Task: Implement a ticket merge feature for Zendesk administrators to consolidate related issues.
Action: Mouse moved to (16, 147)
Screenshot: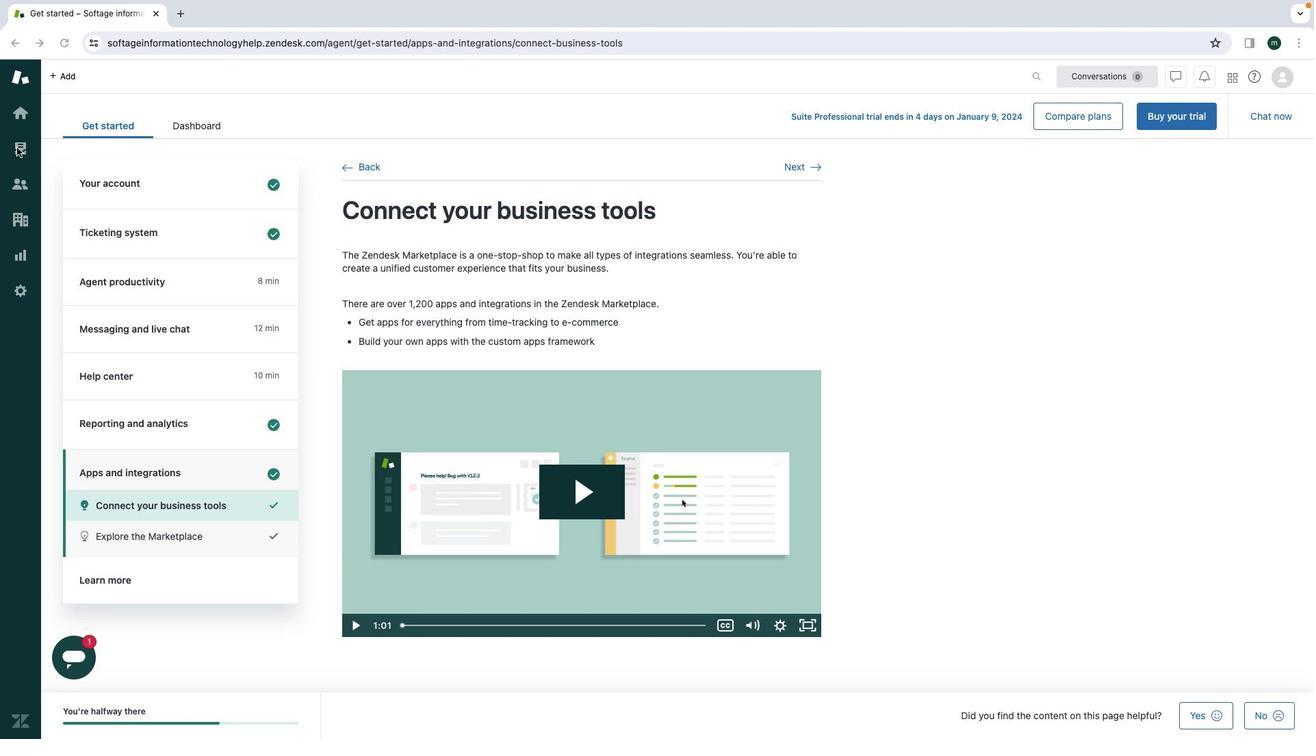 
Action: Mouse pressed left at (16, 147)
Screenshot: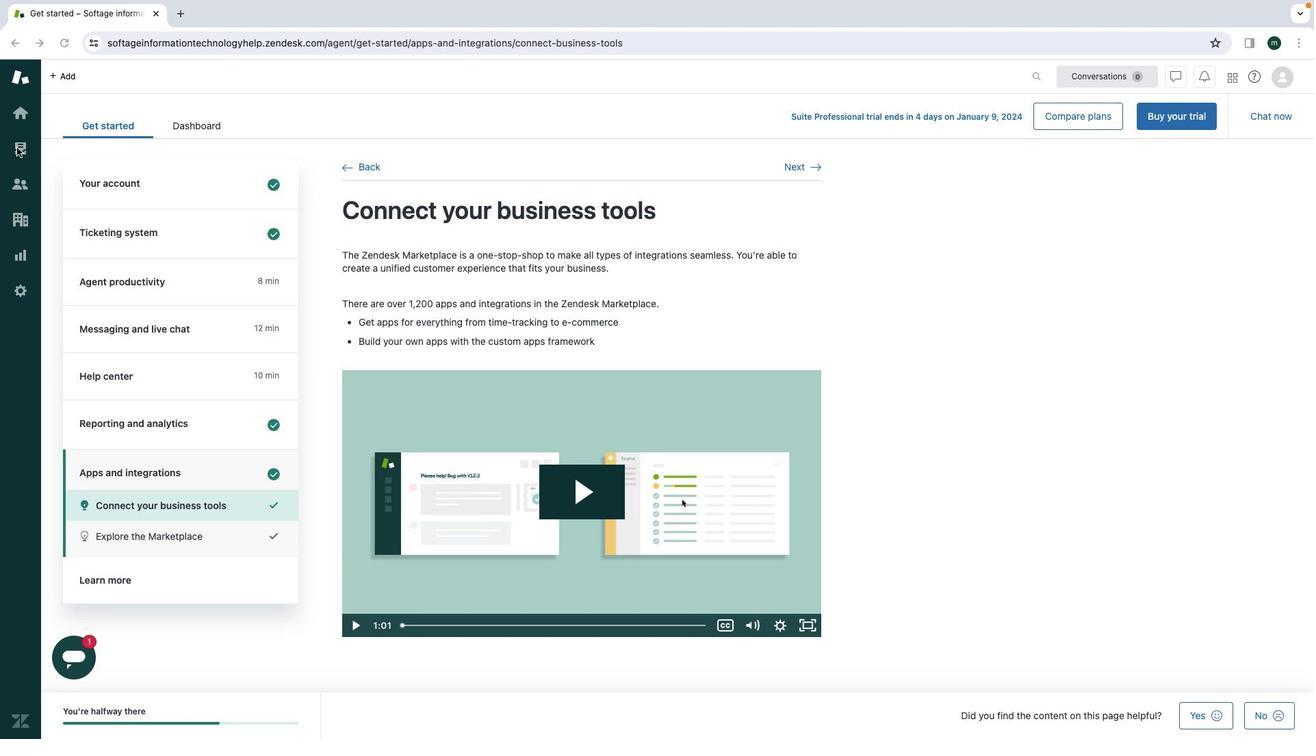 
Action: Mouse moved to (16, 147)
Screenshot: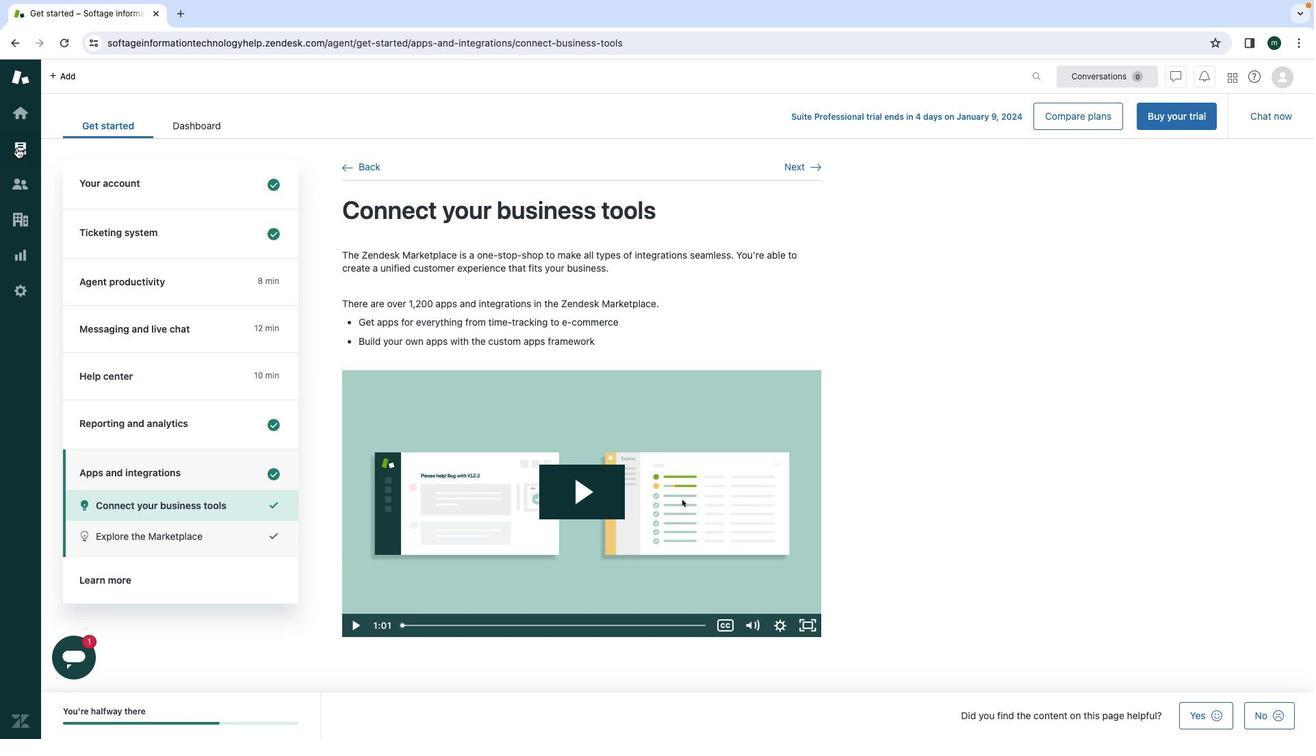 
Action: Mouse pressed left at (16, 147)
Screenshot: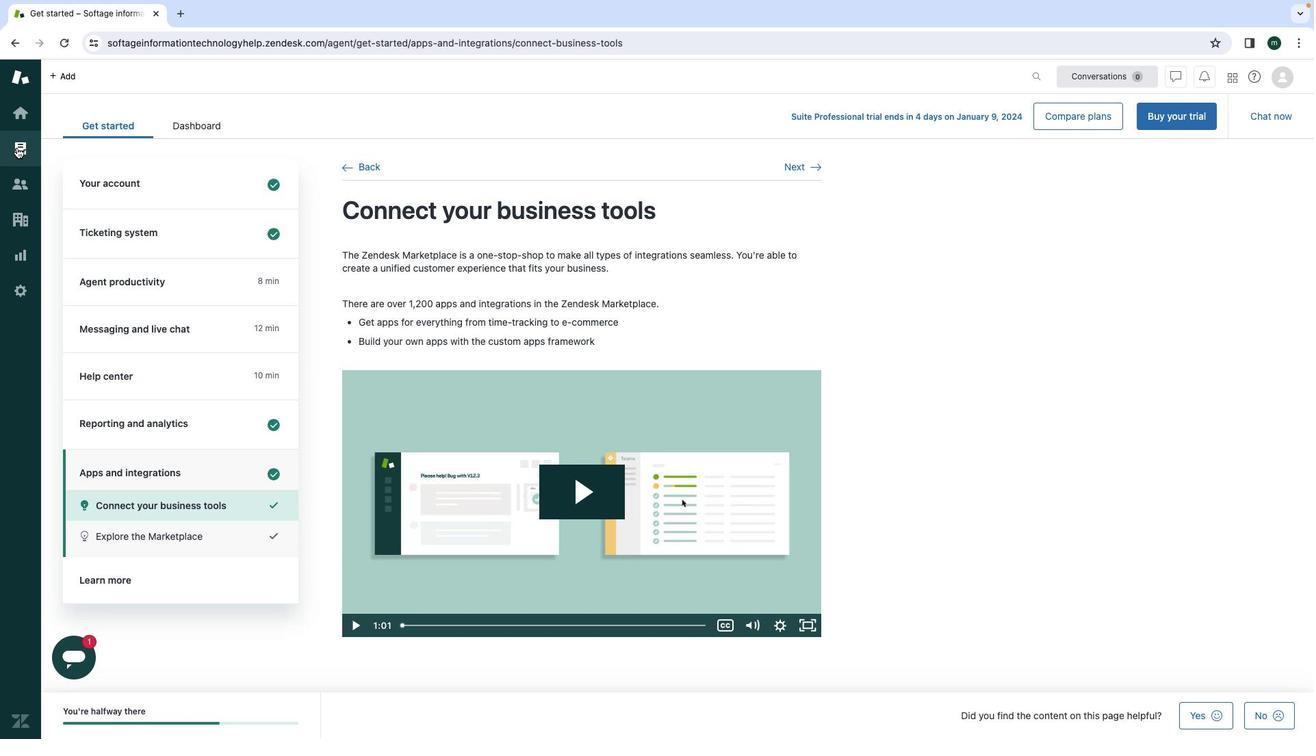 
Action: Mouse moved to (228, 281)
Screenshot: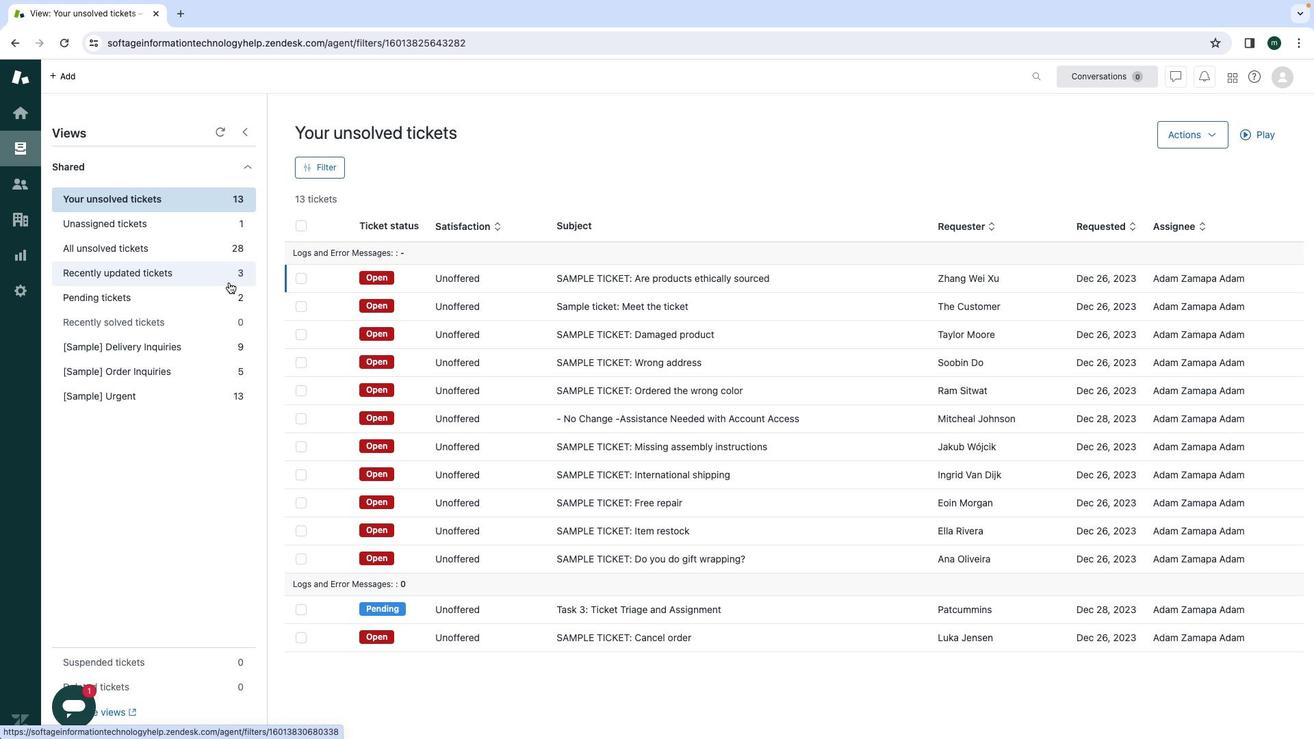 
Action: Mouse pressed left at (228, 281)
Screenshot: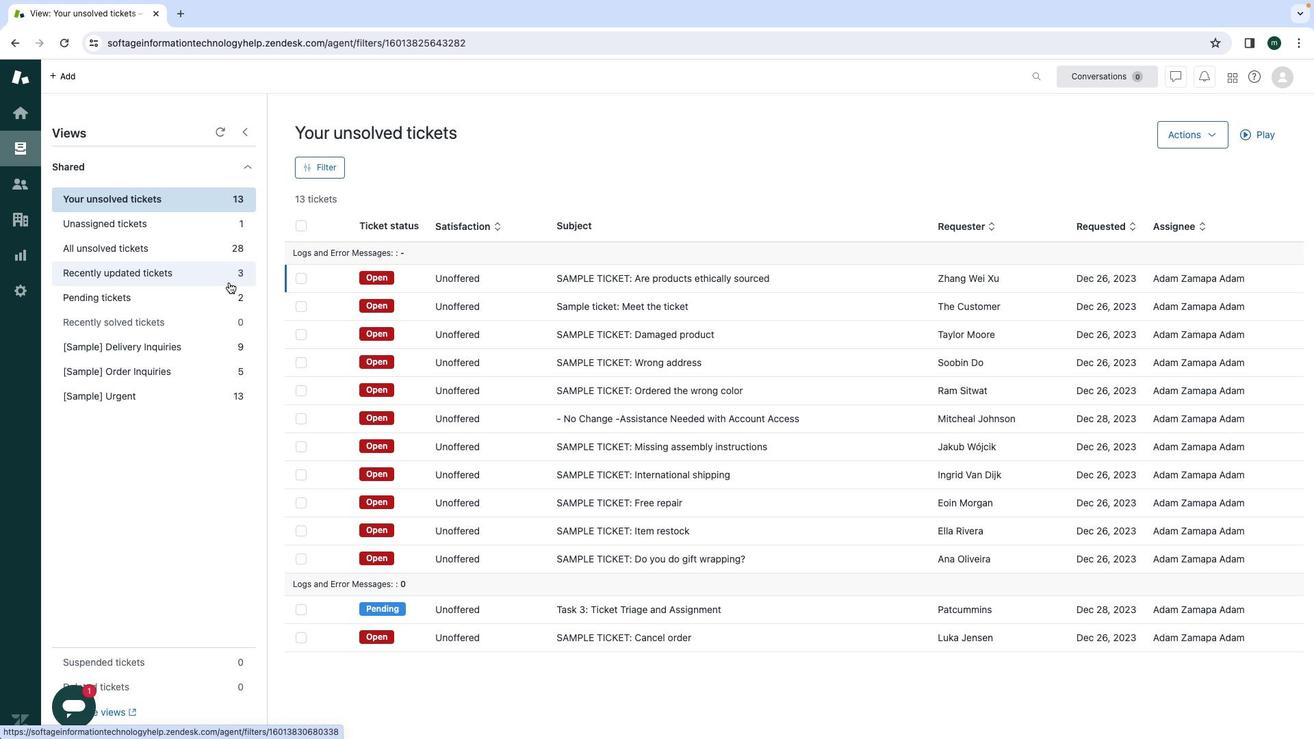 
Action: Mouse moved to (368, 307)
Screenshot: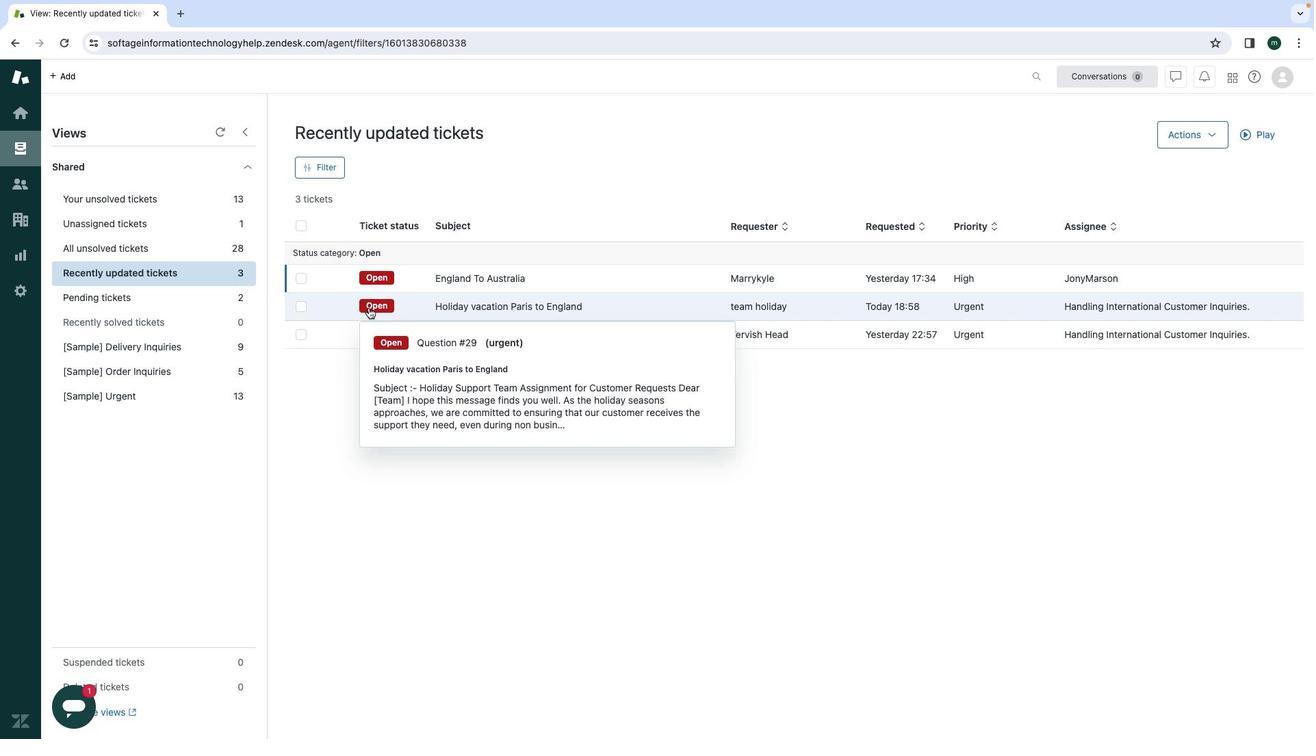 
Action: Mouse pressed left at (368, 307)
Screenshot: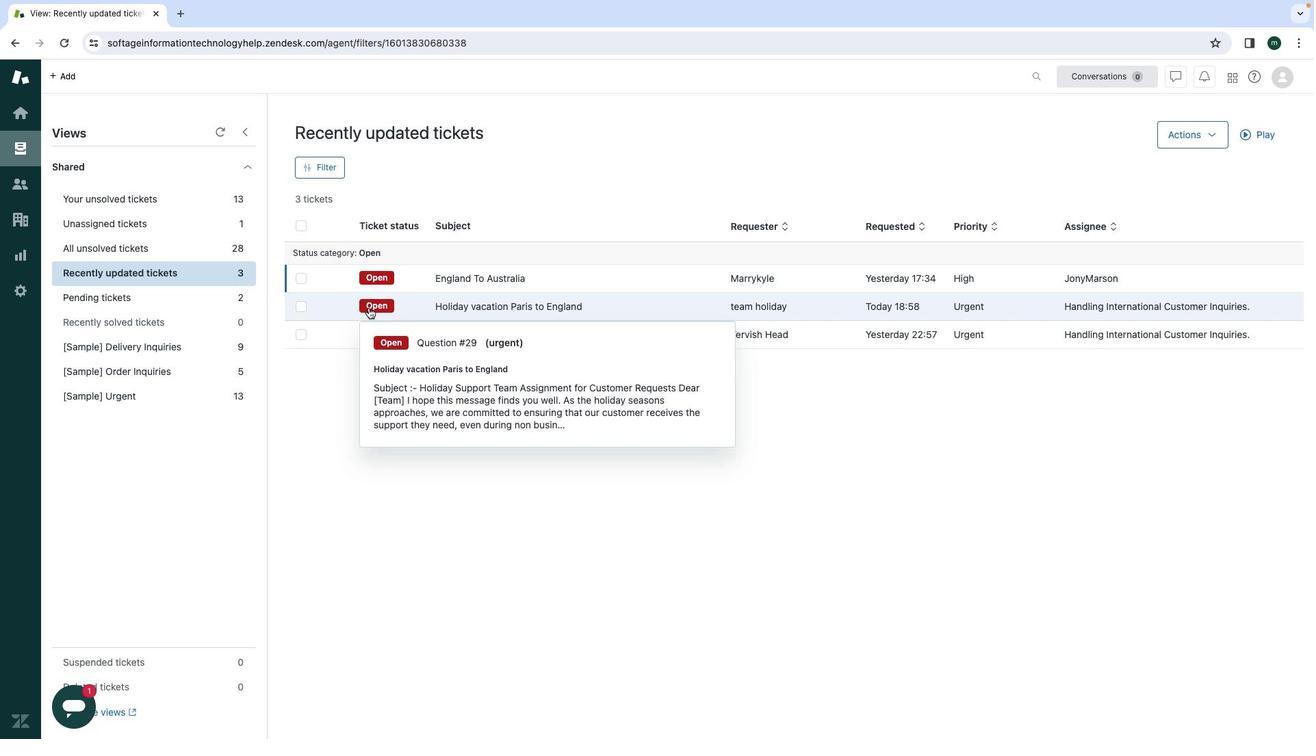 
Action: Mouse moved to (999, 151)
Screenshot: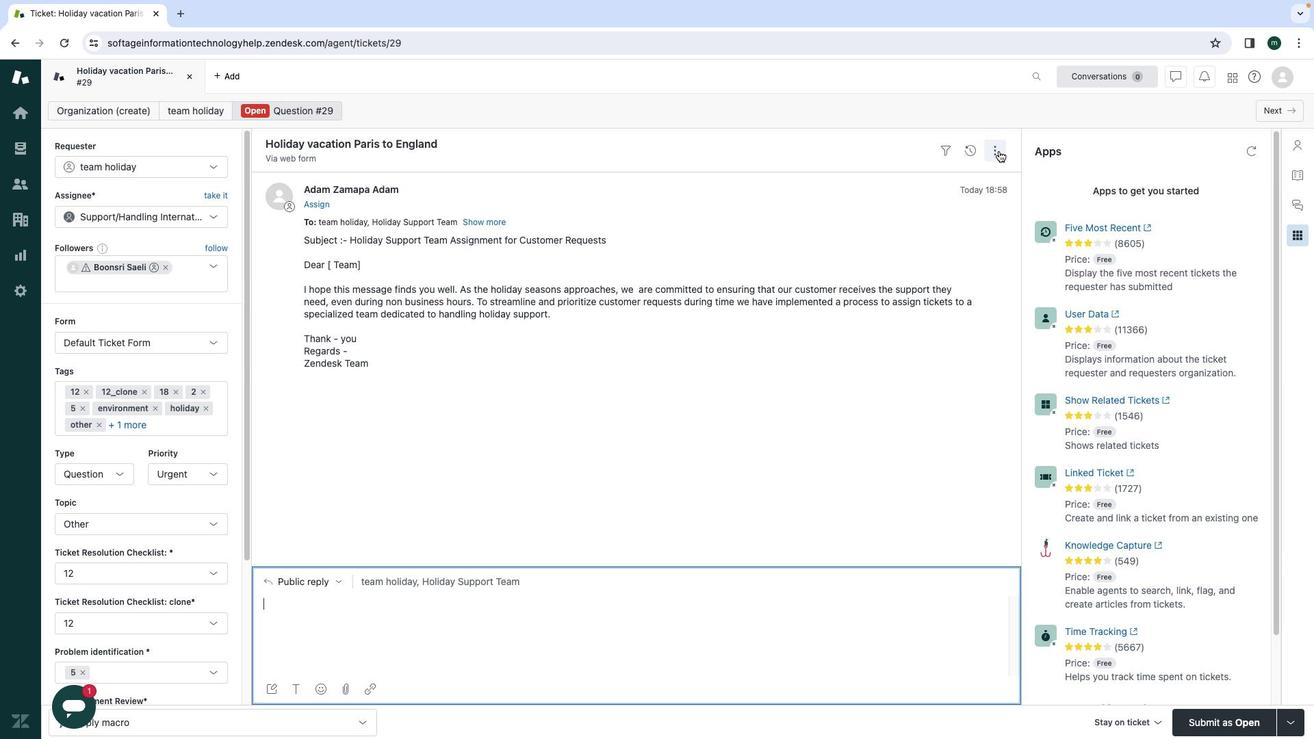 
Action: Mouse pressed left at (999, 151)
Screenshot: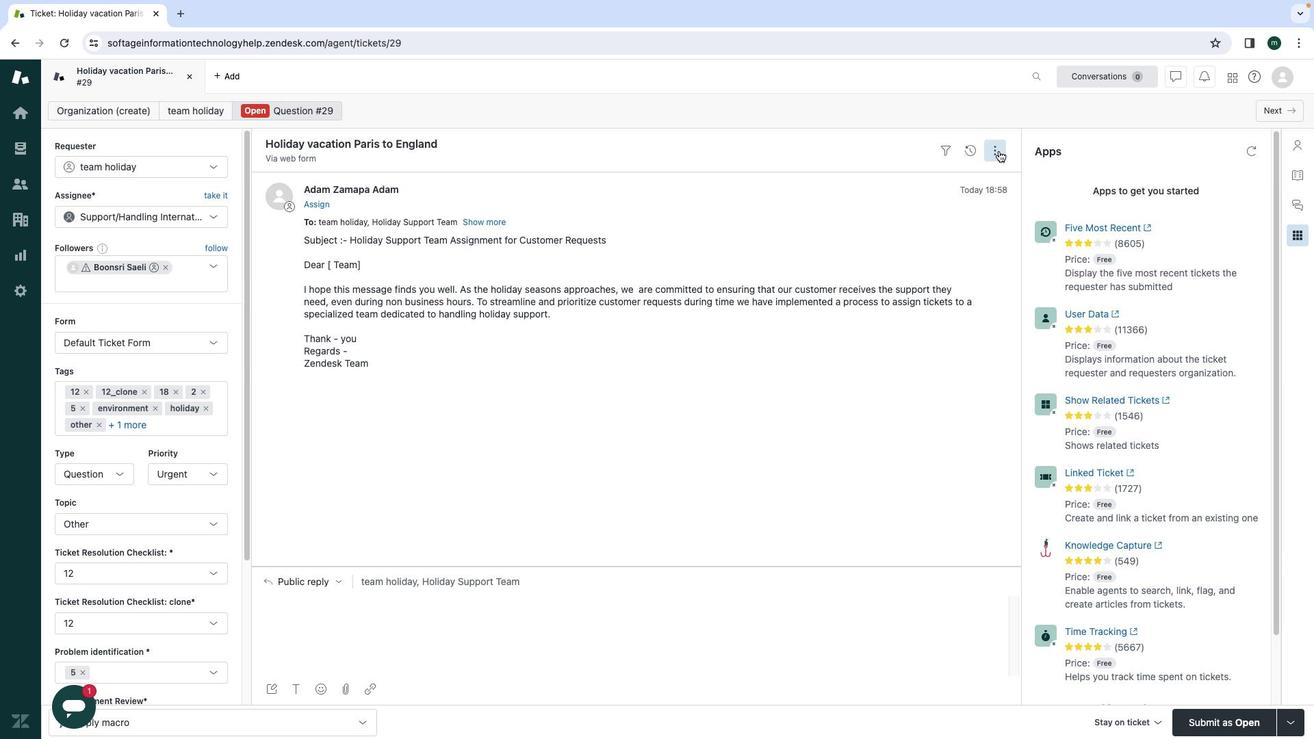 
Action: Mouse moved to (977, 204)
Screenshot: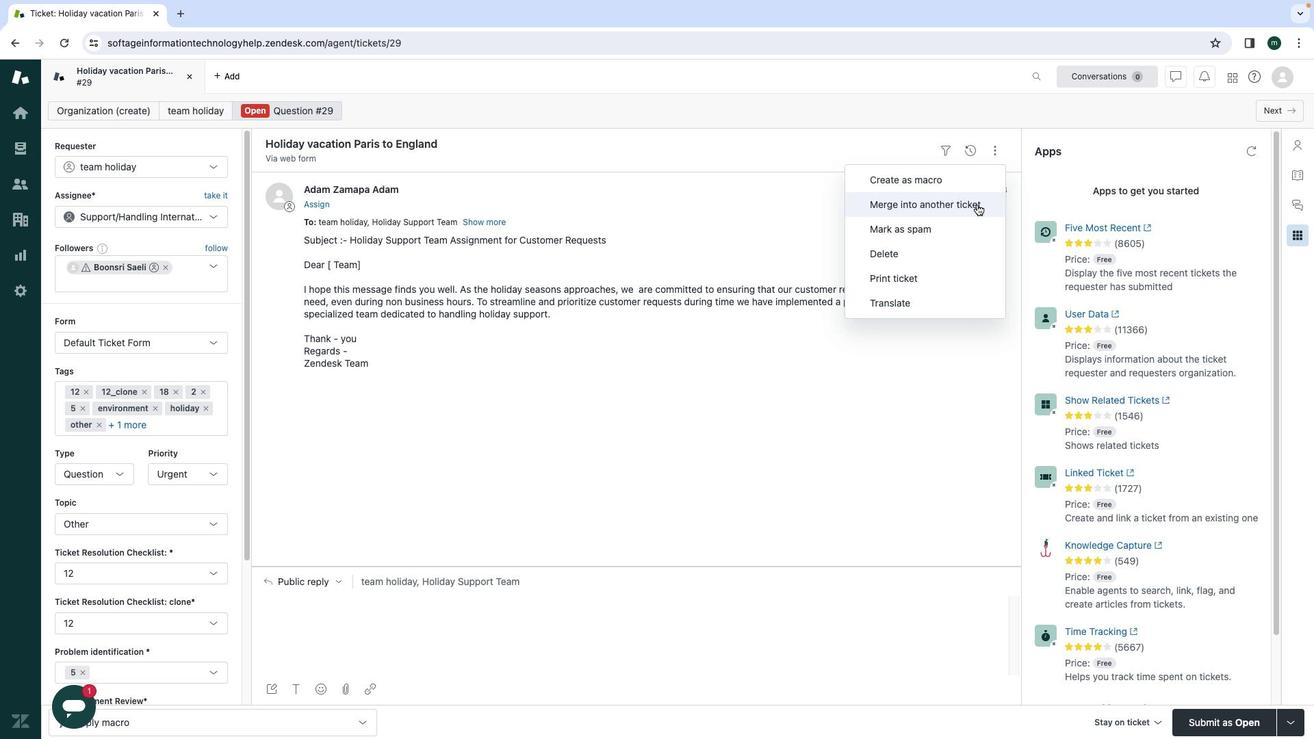 
Action: Mouse pressed left at (977, 204)
Screenshot: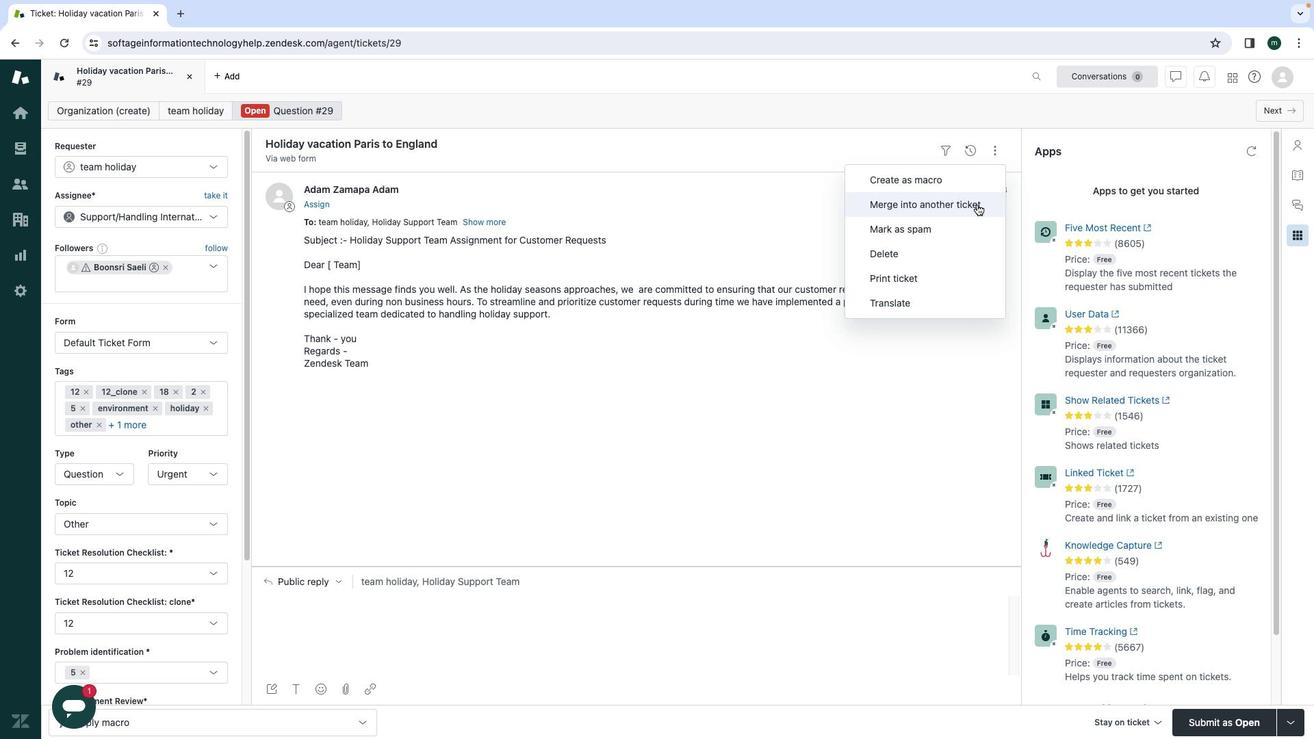 
Action: Mouse moved to (505, 357)
Screenshot: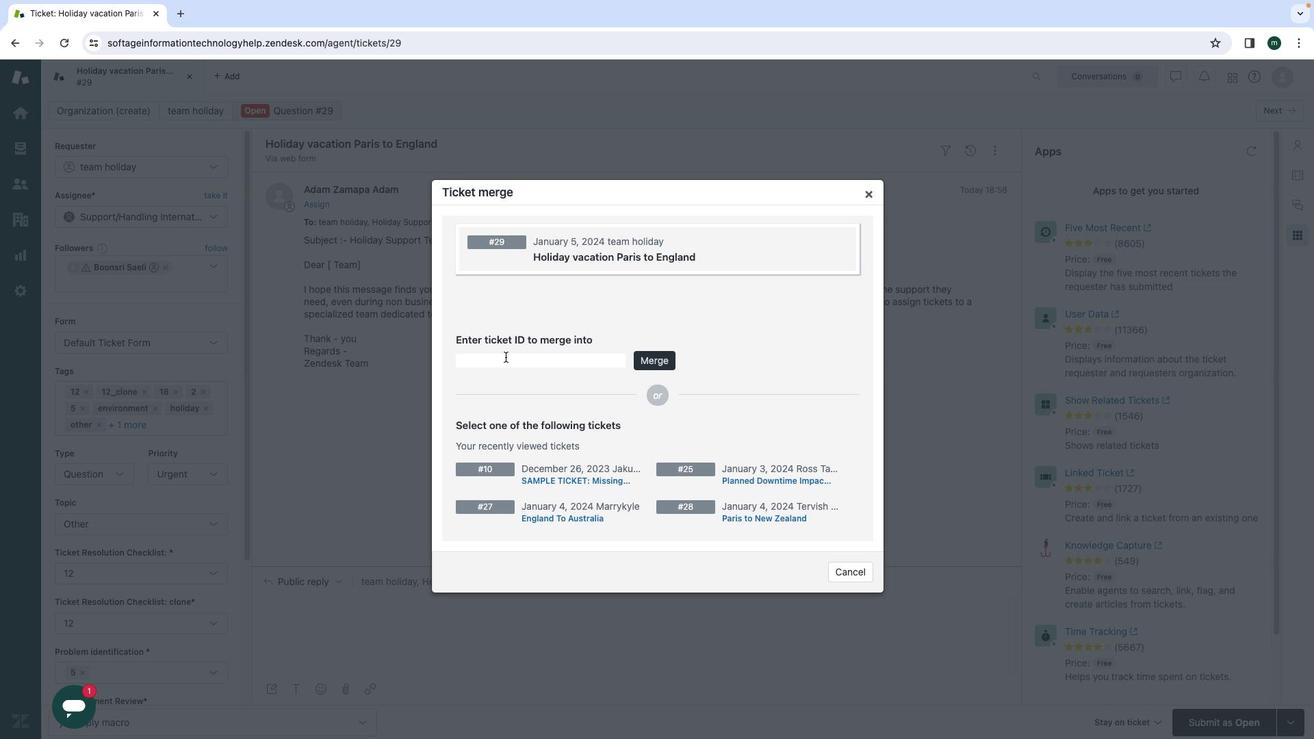 
Action: Mouse pressed left at (505, 357)
Screenshot: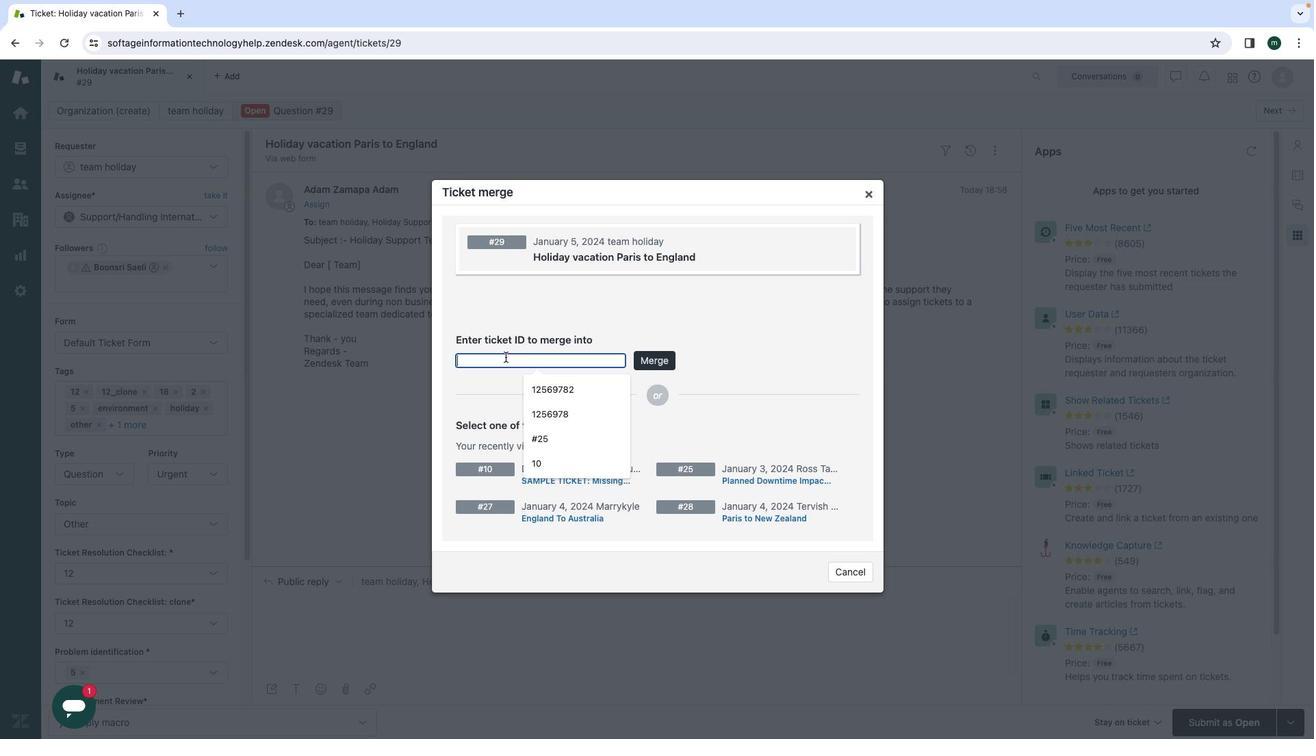 
Action: Key pressed '2''7'
Screenshot: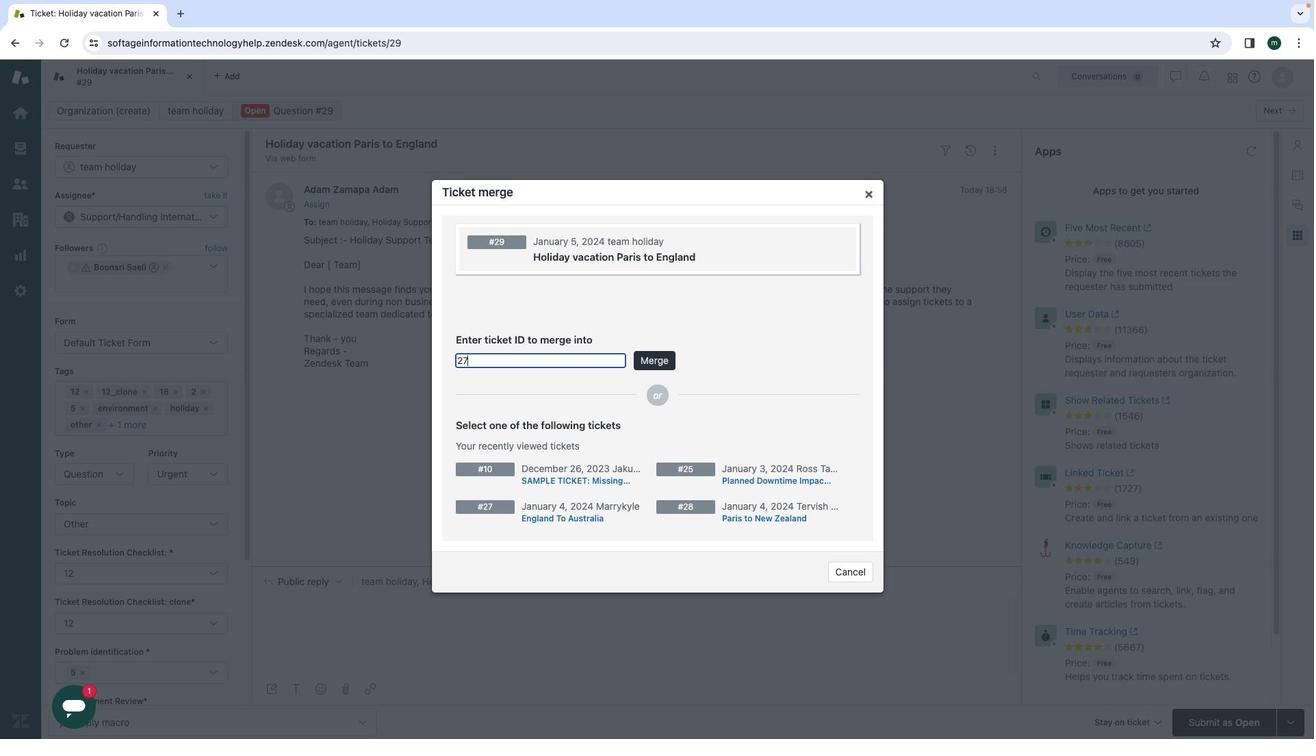 
Action: Mouse moved to (659, 360)
Screenshot: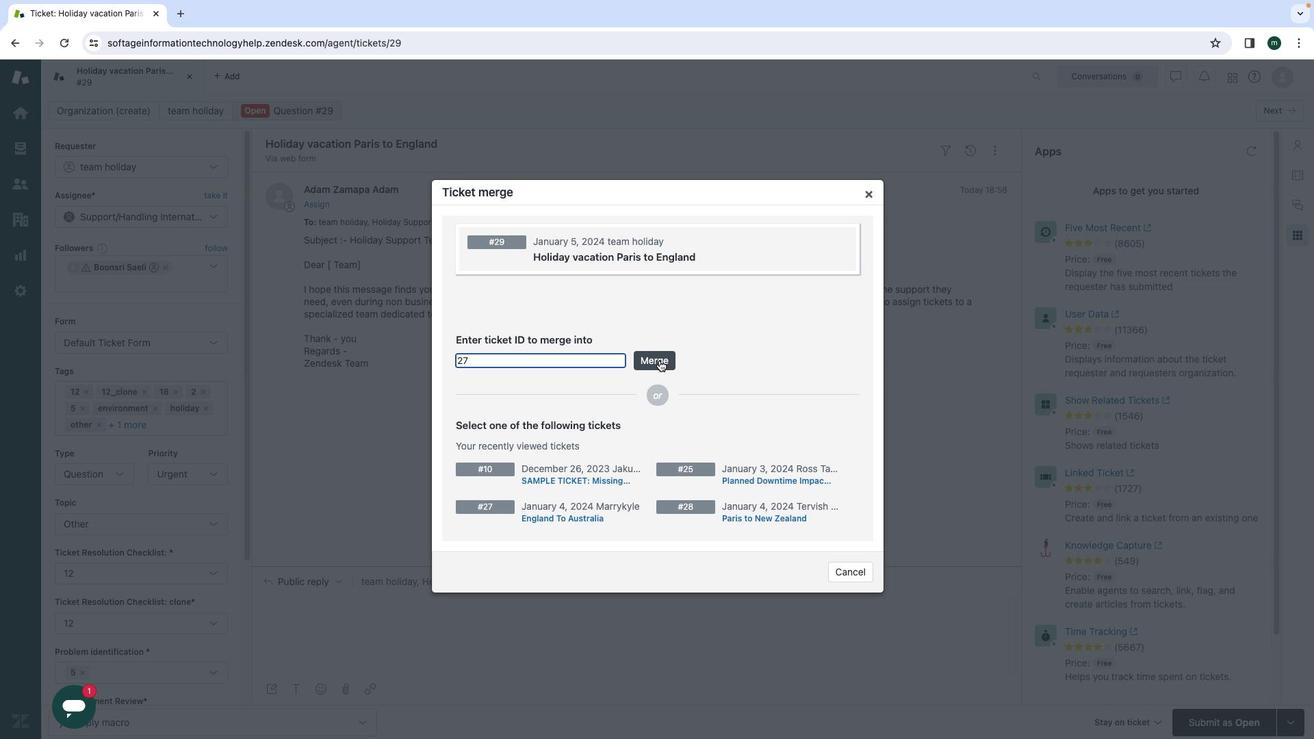 
Action: Mouse pressed left at (659, 360)
Screenshot: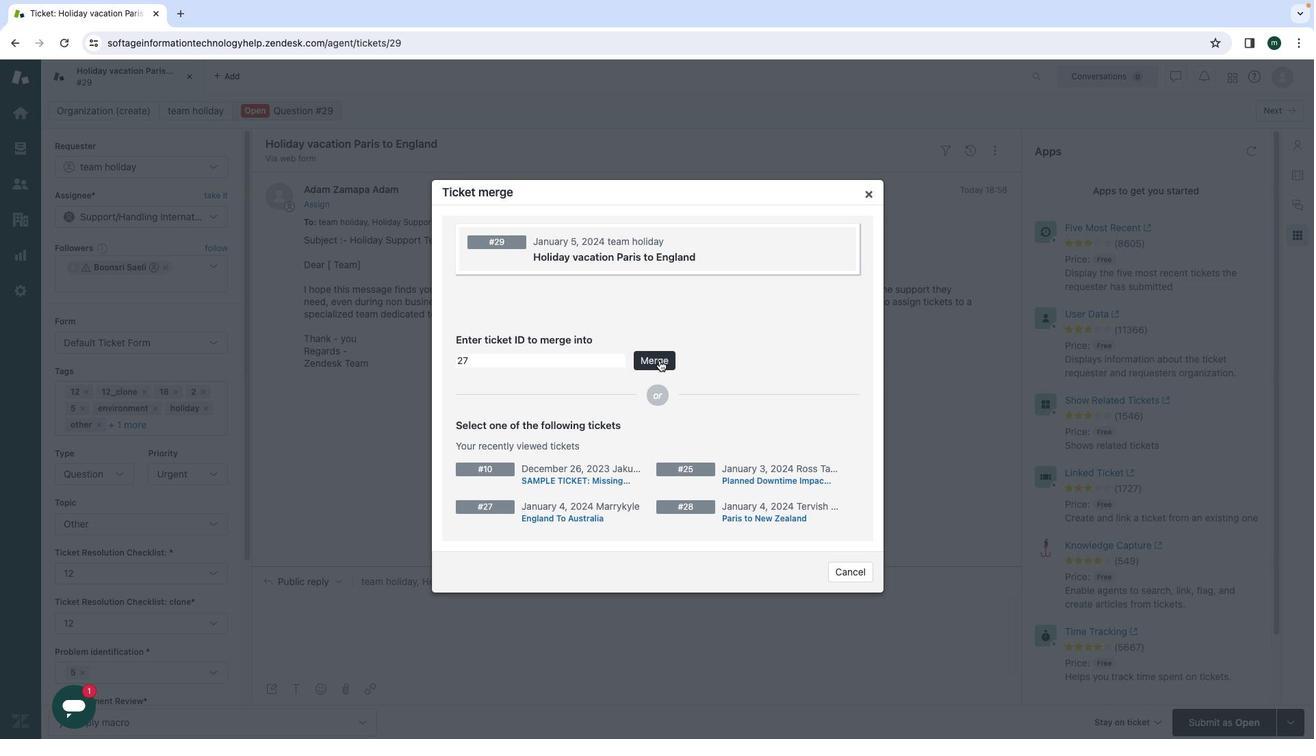 
Action: Mouse moved to (754, 445)
Screenshot: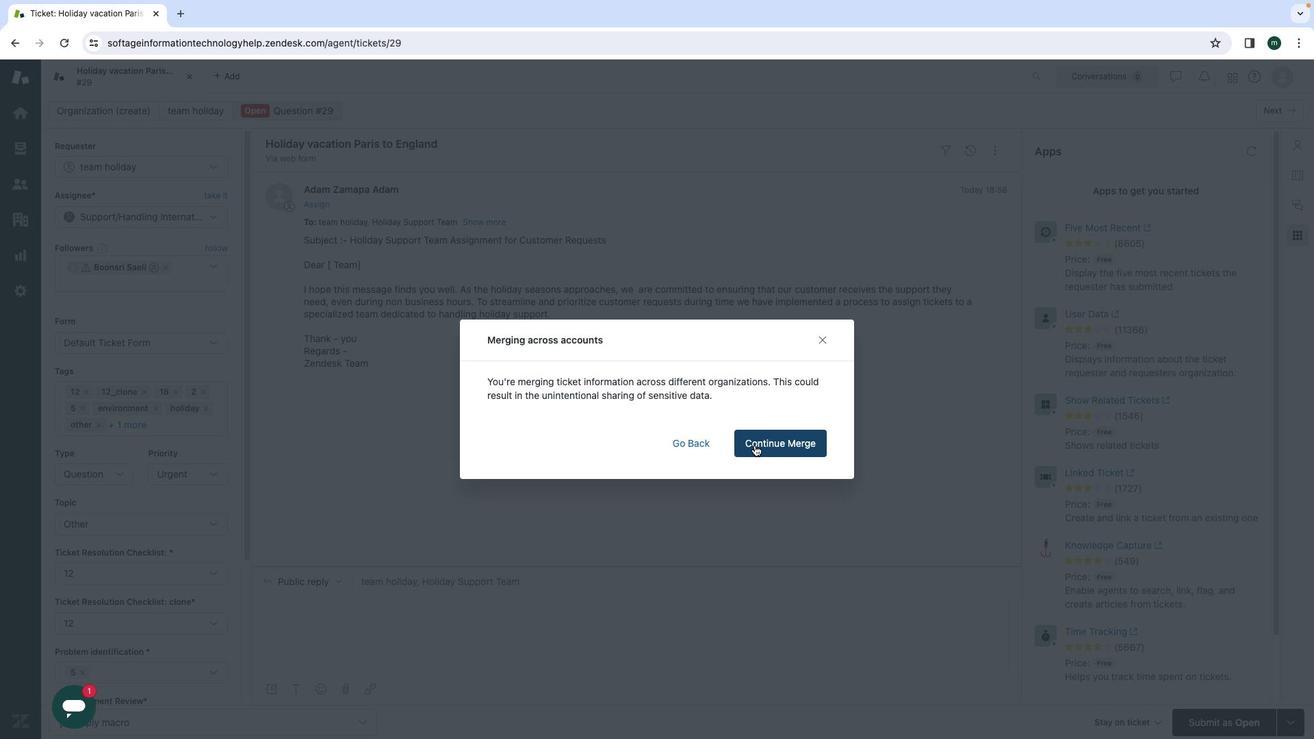 
Action: Mouse pressed left at (754, 445)
Screenshot: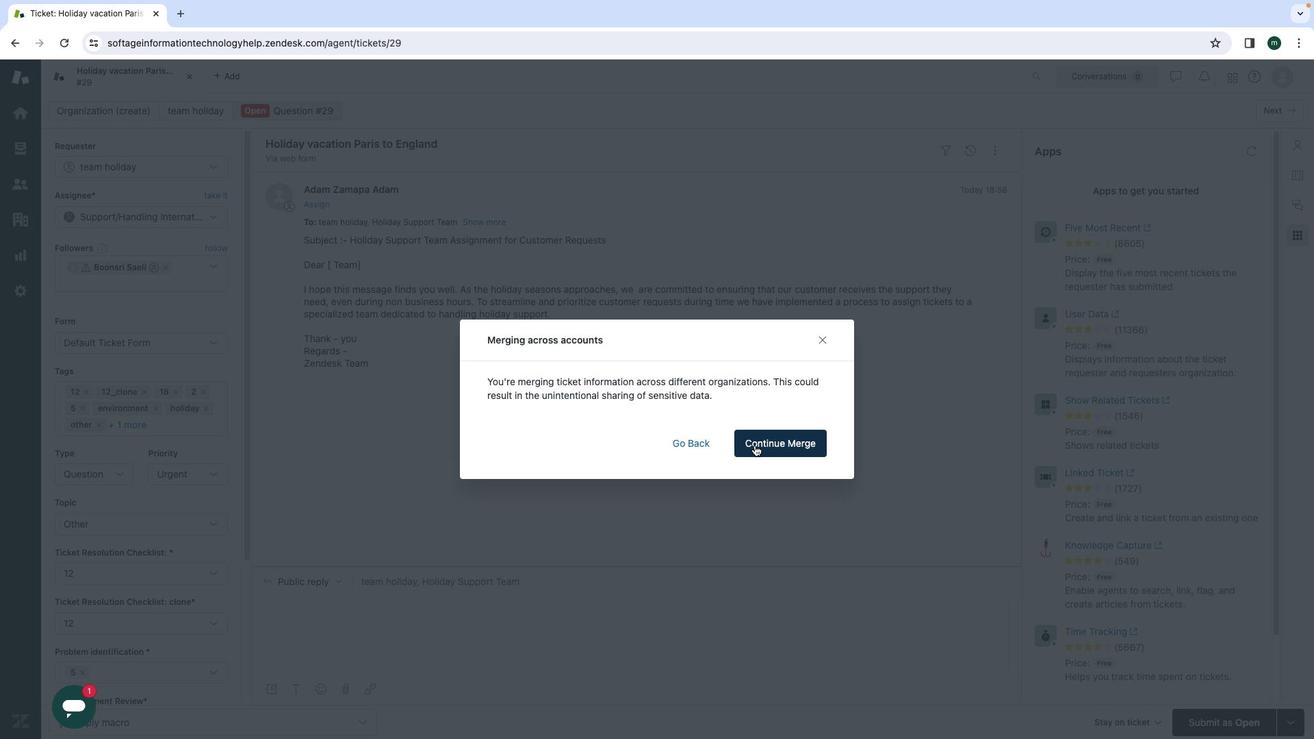 
Action: Mouse scrolled (754, 445) with delta (0, 0)
Screenshot: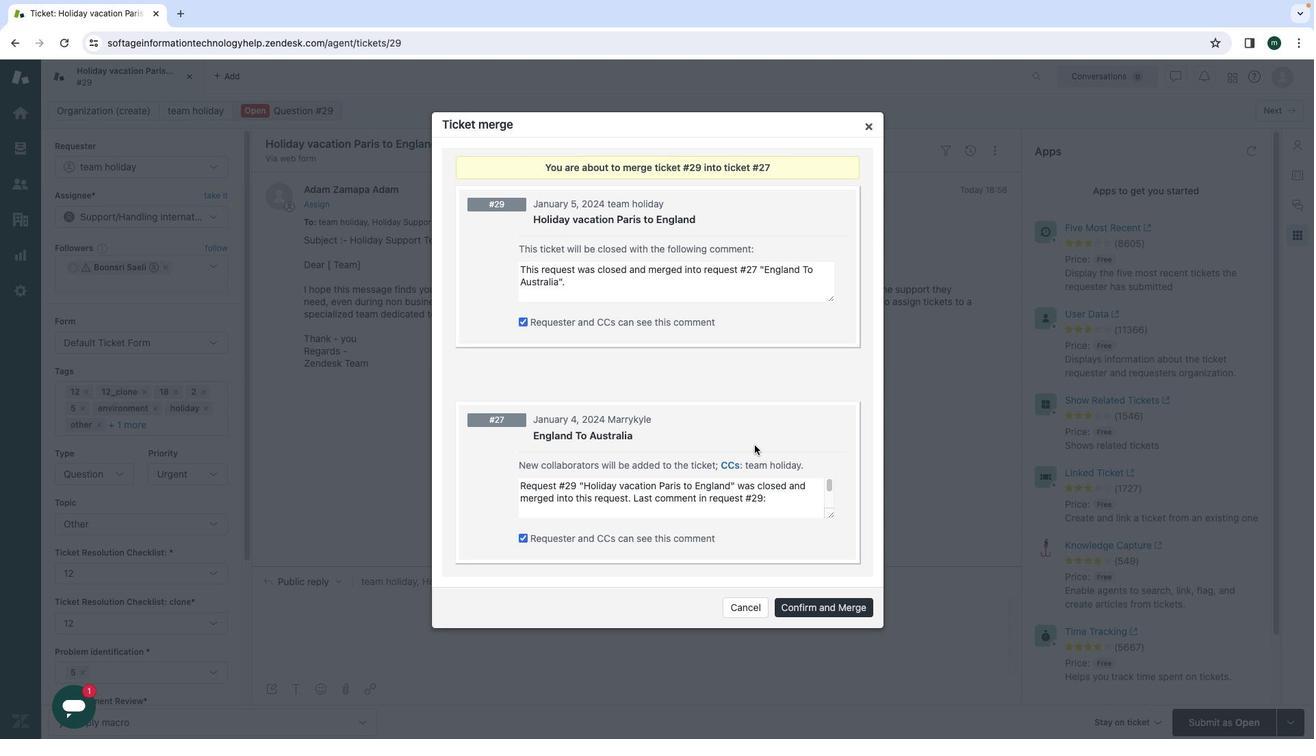 
Action: Mouse scrolled (754, 445) with delta (0, 0)
Screenshot: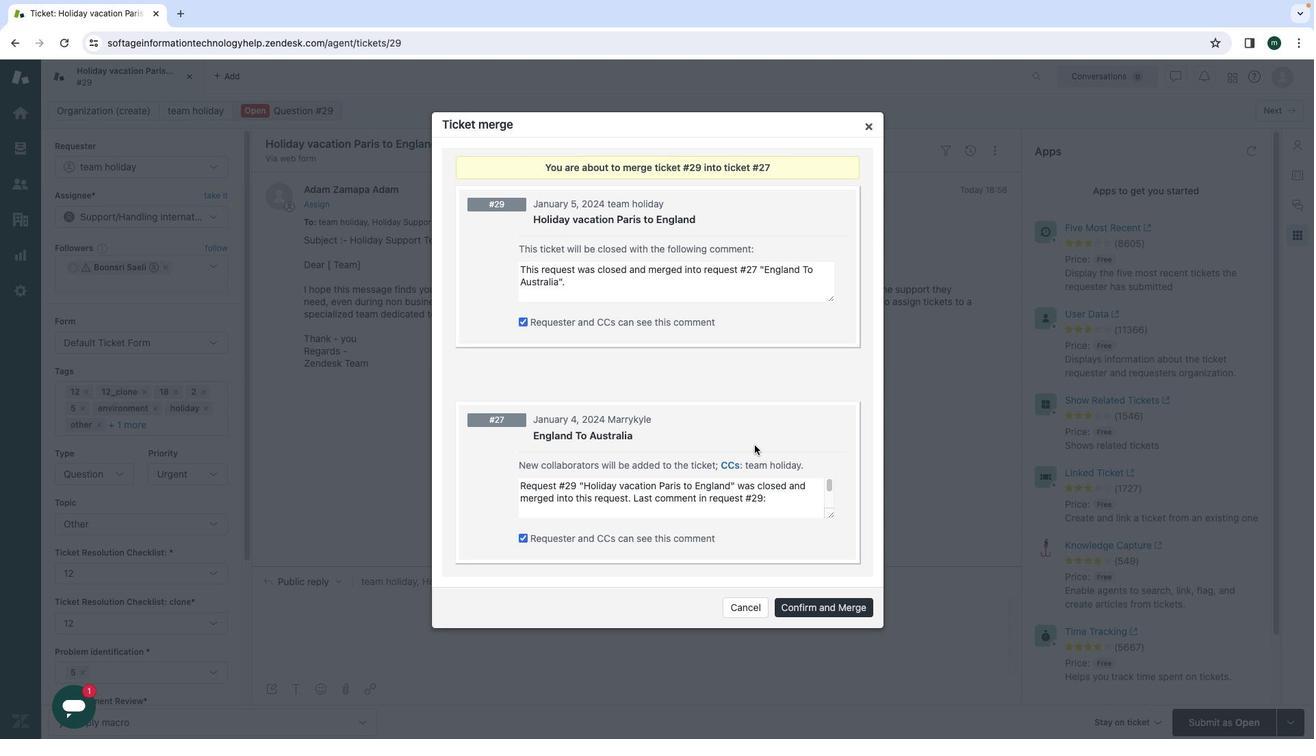 
Action: Mouse scrolled (754, 445) with delta (0, -1)
Screenshot: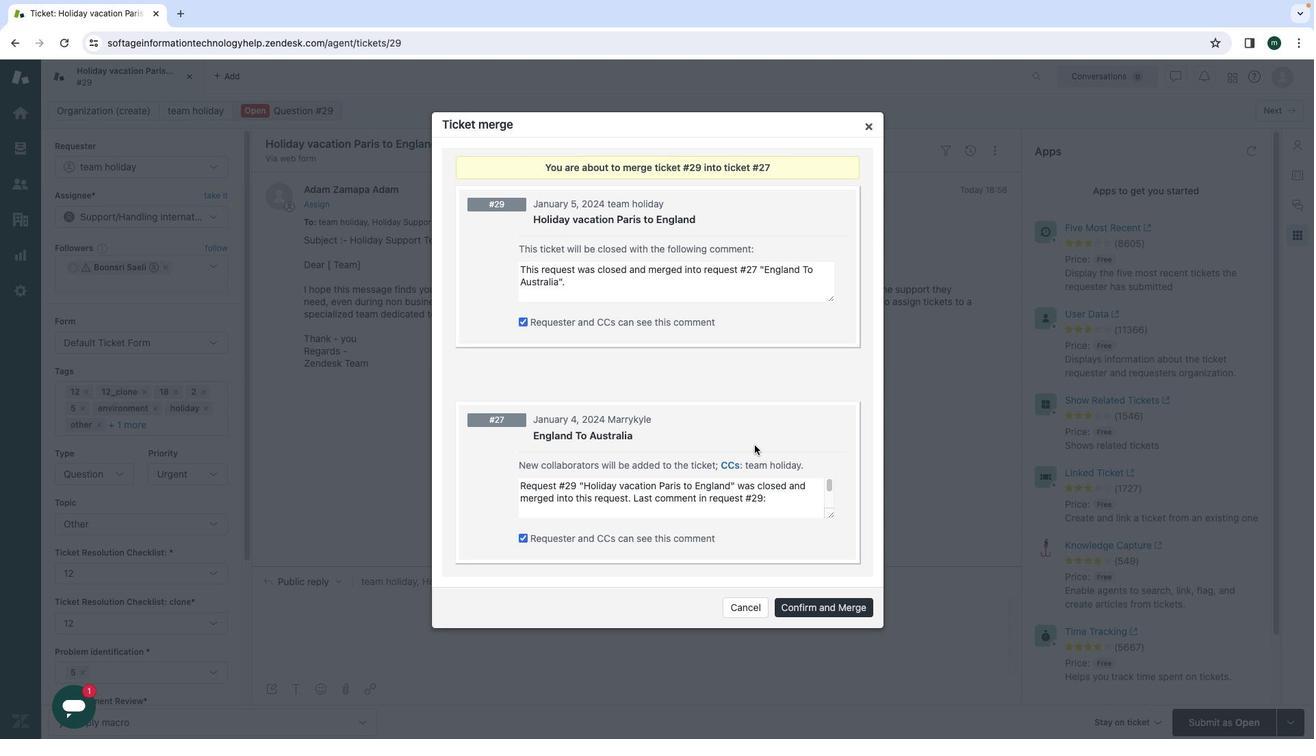 
Action: Mouse moved to (752, 494)
Screenshot: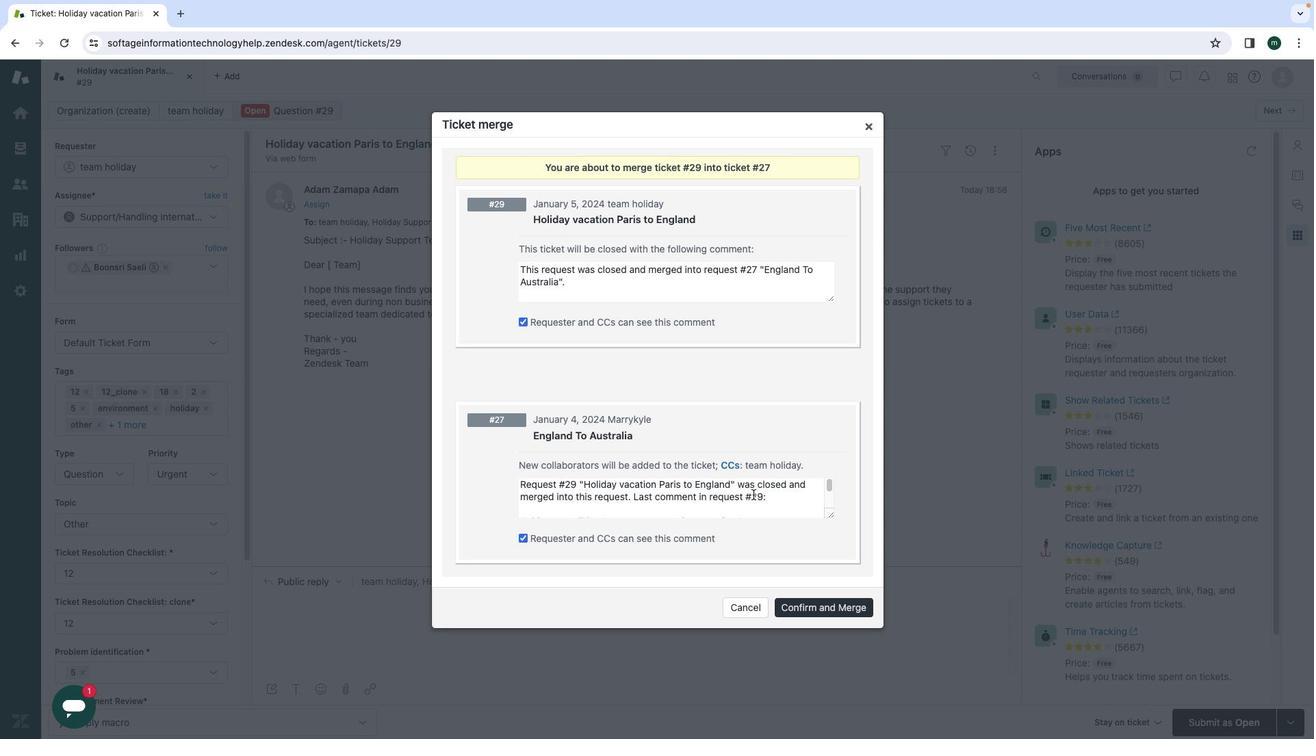 
Action: Mouse scrolled (752, 494) with delta (0, 0)
Screenshot: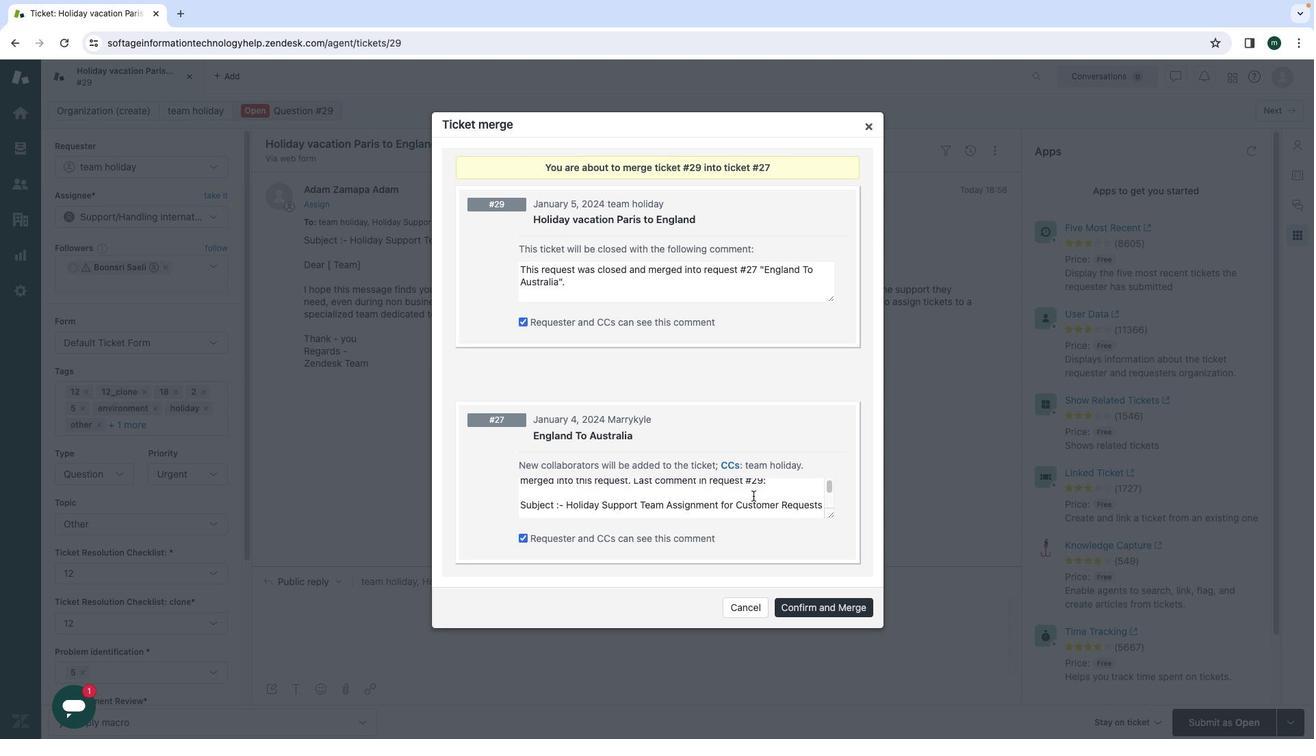 
Action: Mouse scrolled (752, 494) with delta (0, 0)
Screenshot: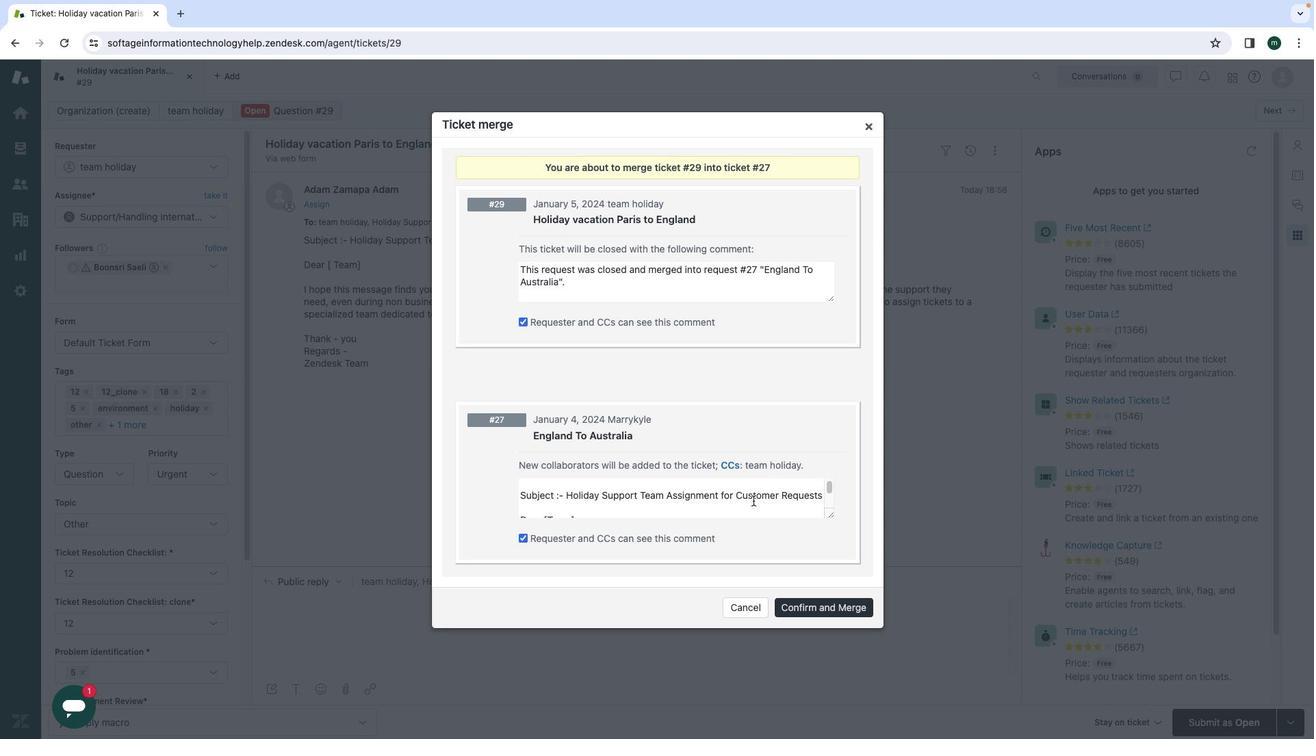 
Action: Mouse scrolled (752, 494) with delta (0, -1)
Screenshot: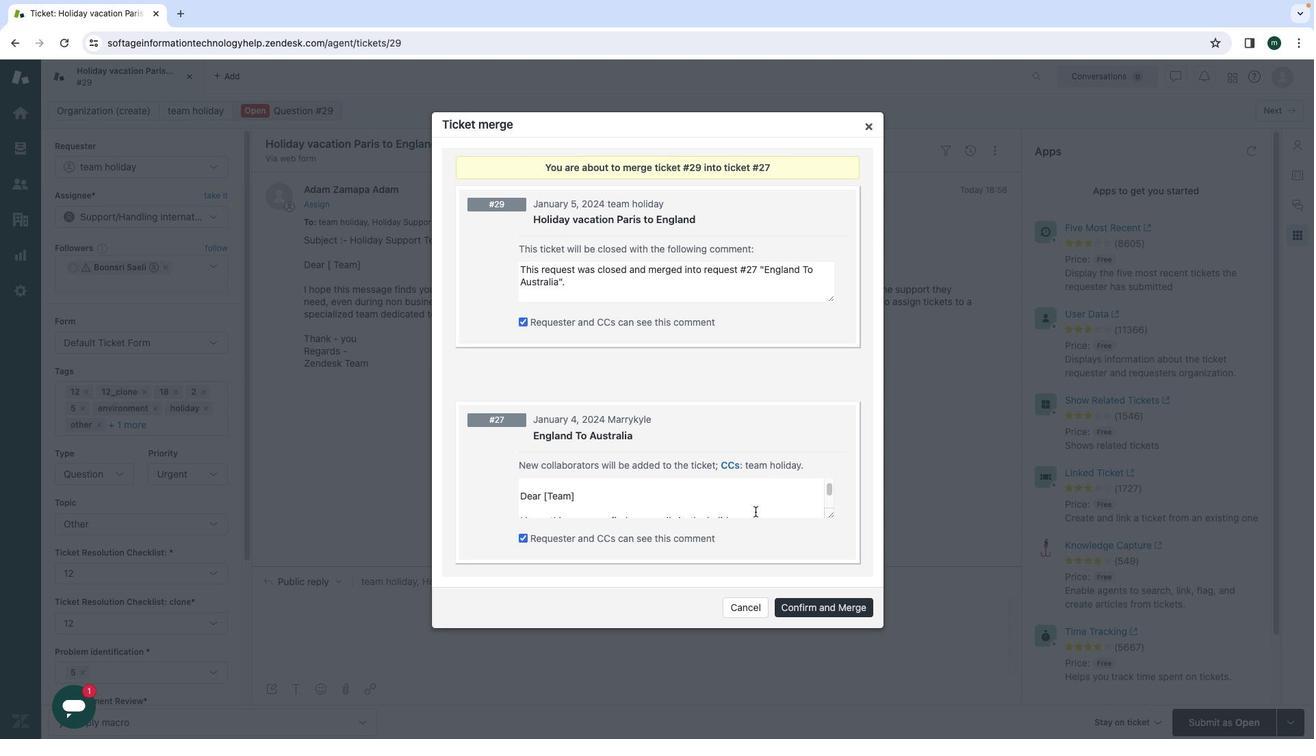
Action: Mouse moved to (750, 497)
Screenshot: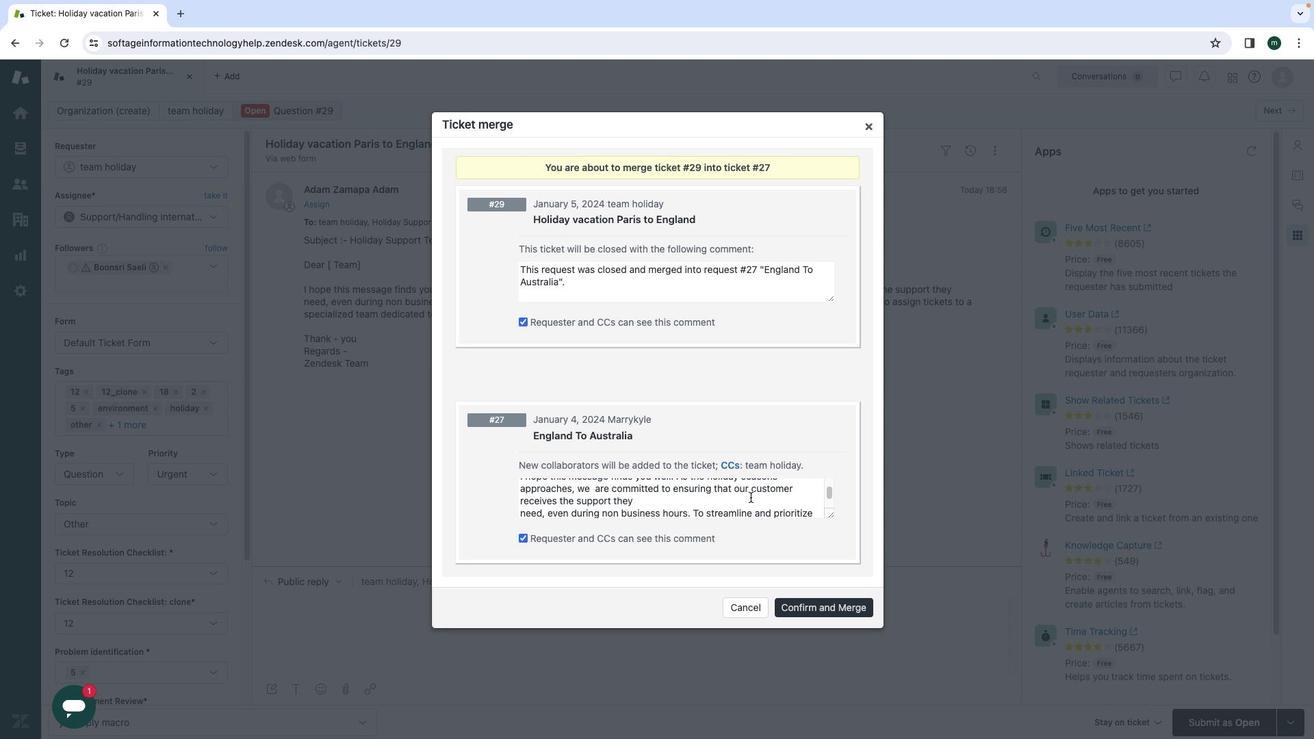 
Action: Mouse scrolled (750, 497) with delta (0, 0)
Screenshot: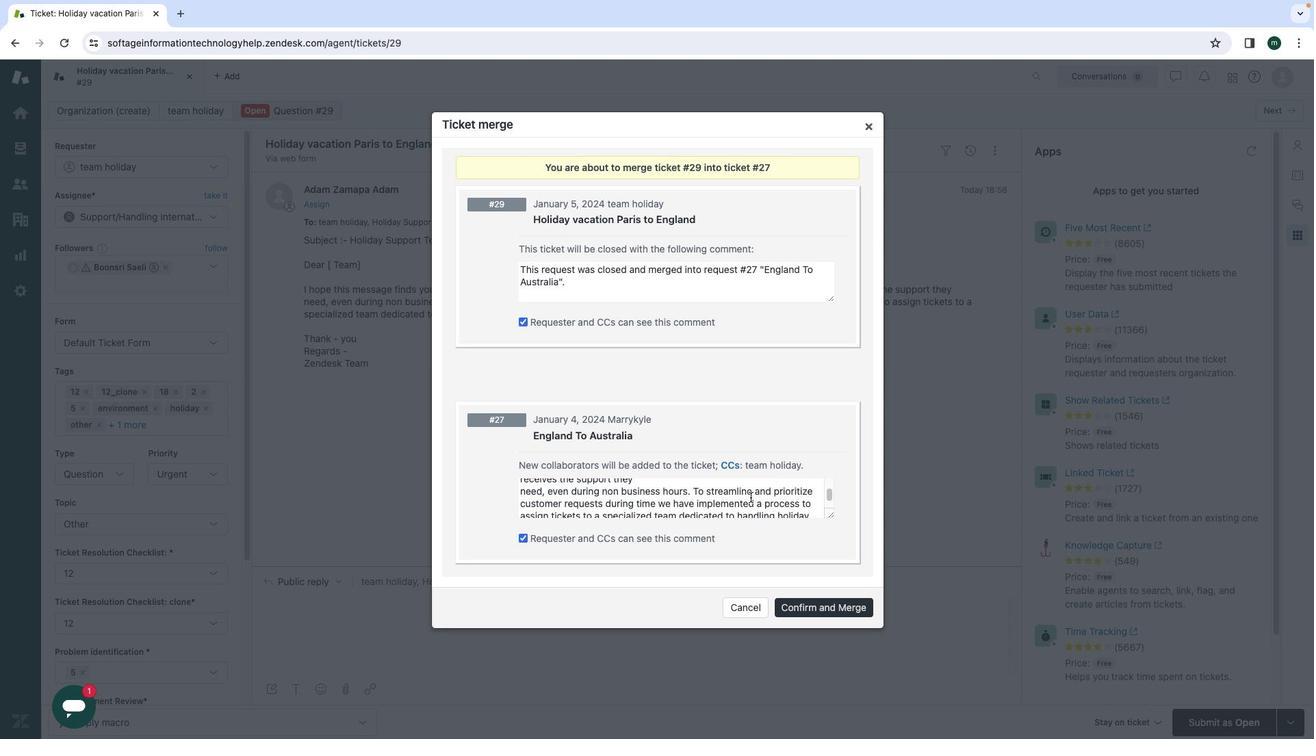 
Action: Mouse scrolled (750, 497) with delta (0, 0)
Screenshot: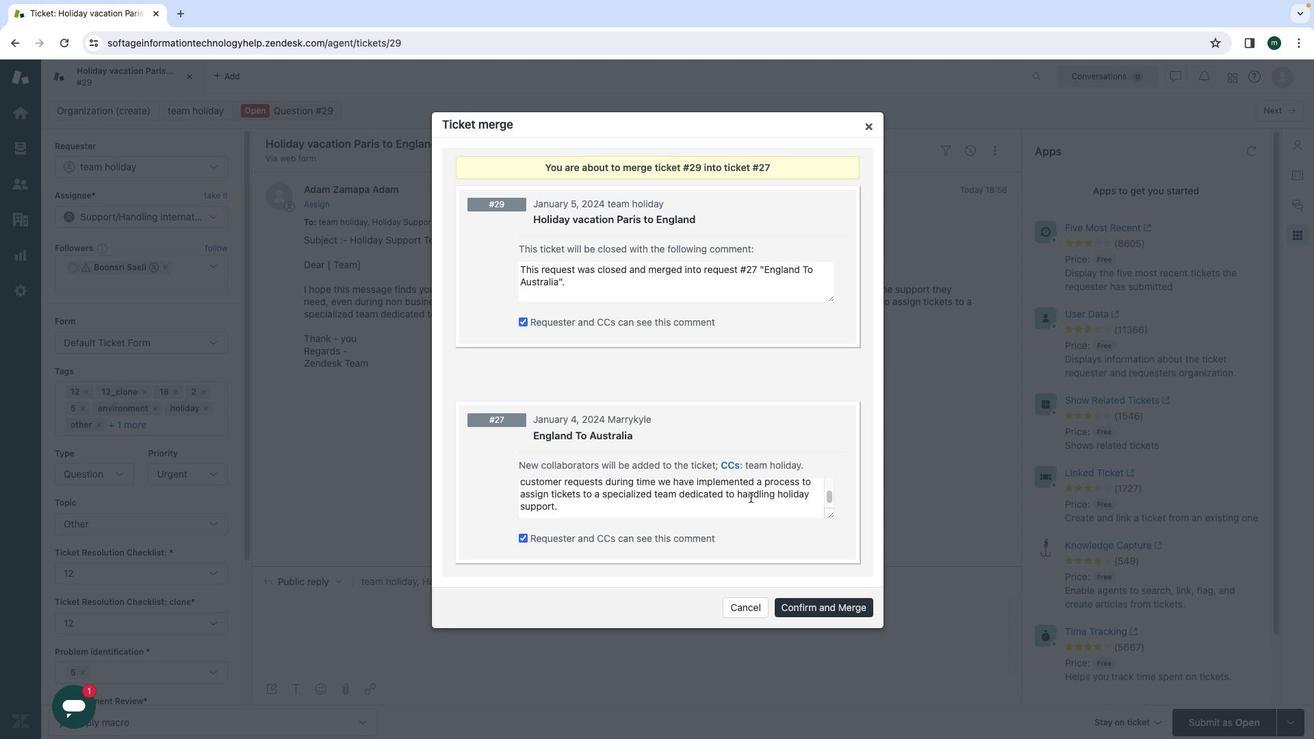 
Action: Mouse scrolled (750, 497) with delta (0, -2)
Screenshot: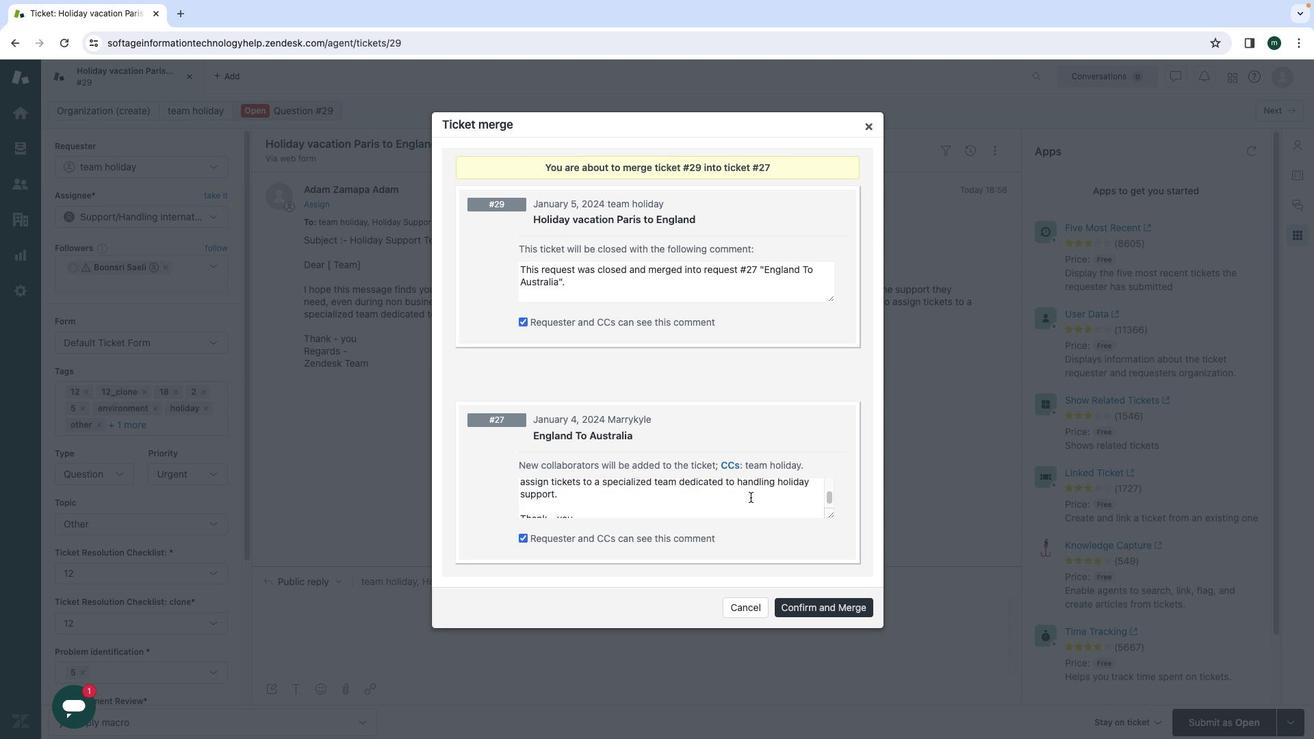 
Action: Mouse moved to (751, 507)
Screenshot: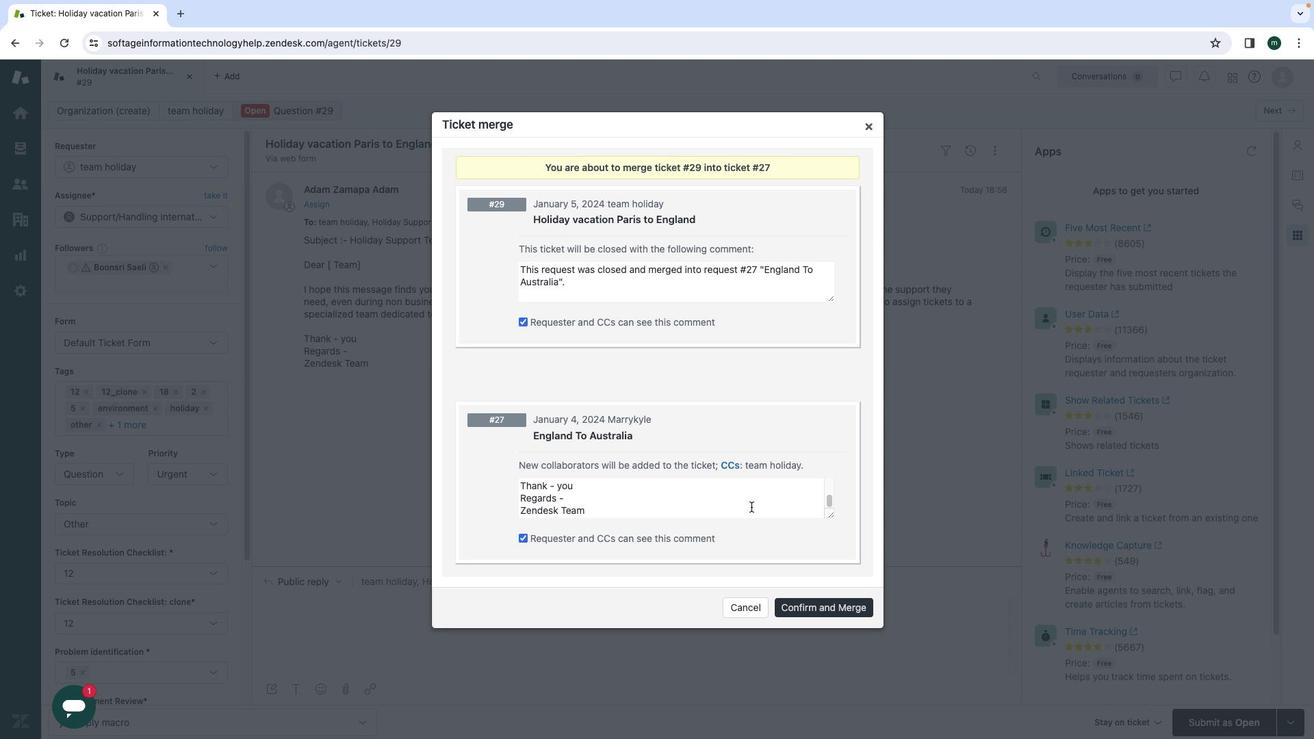 
Action: Mouse scrolled (751, 507) with delta (0, 0)
Screenshot: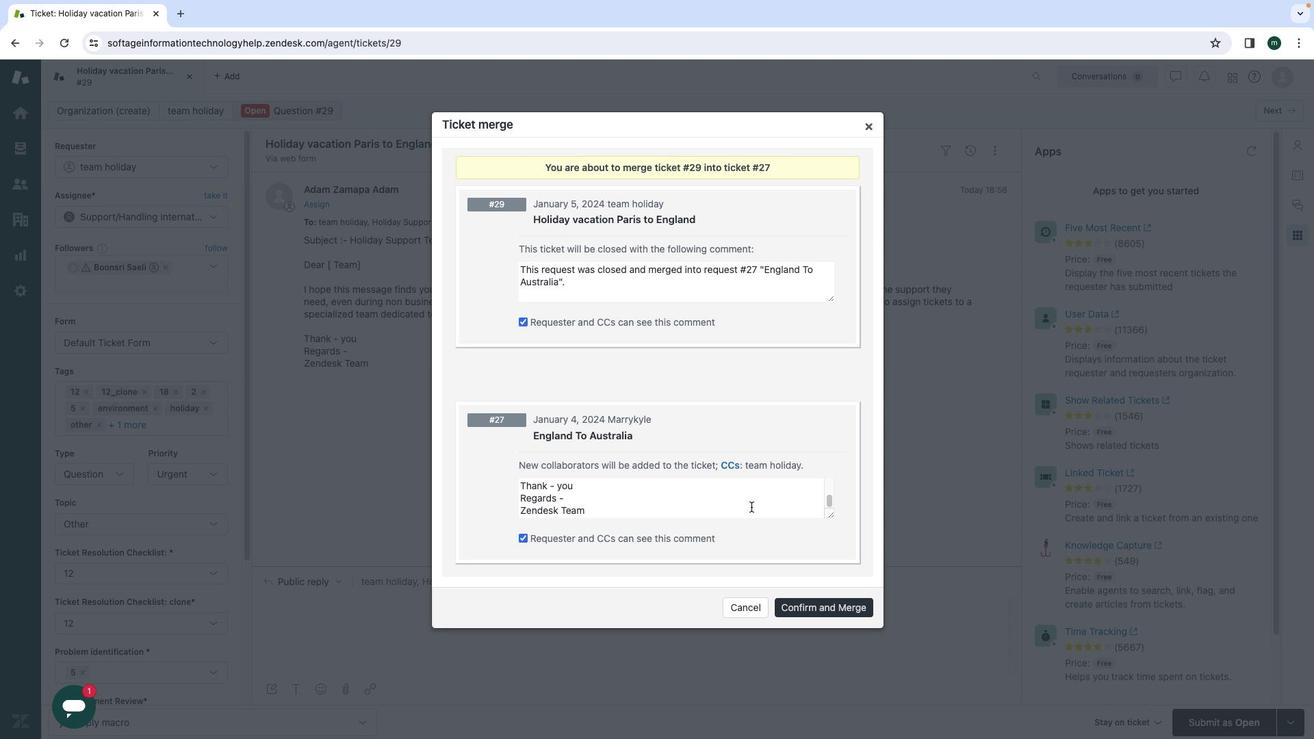 
Action: Mouse scrolled (751, 507) with delta (0, 0)
Screenshot: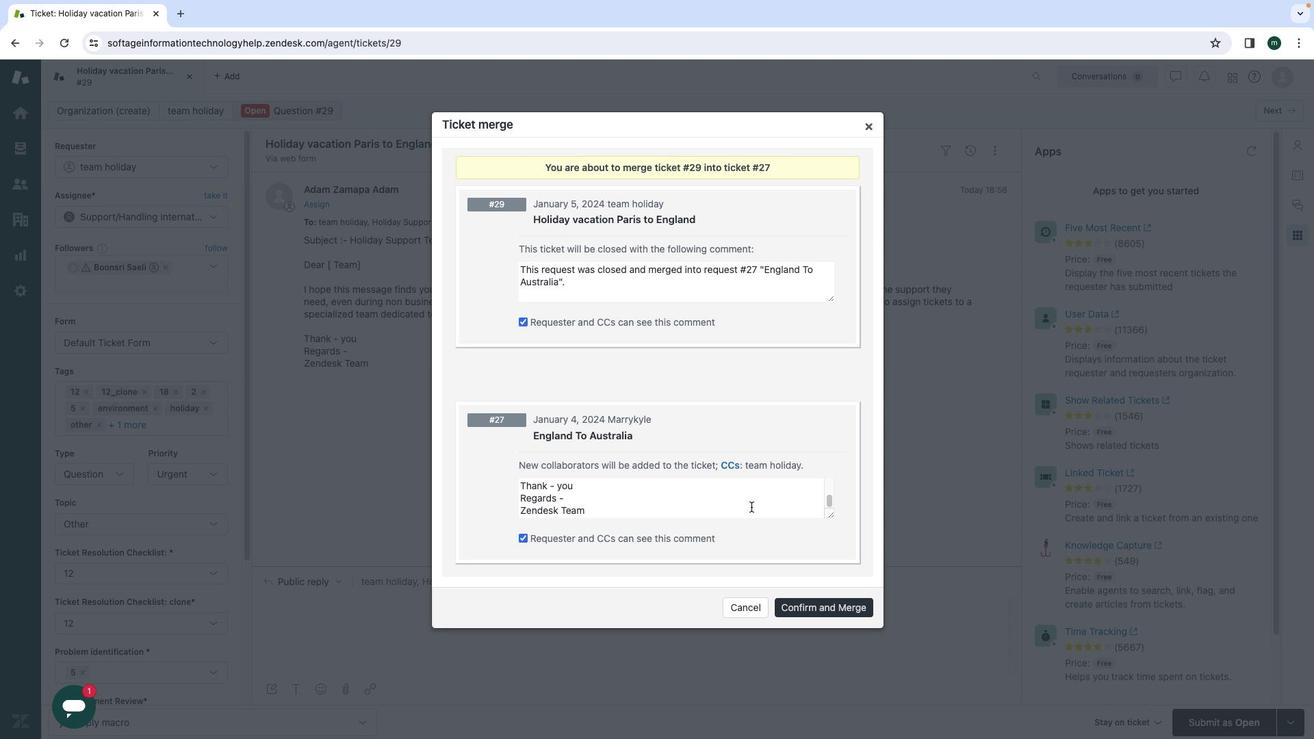 
Action: Mouse scrolled (751, 507) with delta (0, -2)
Screenshot: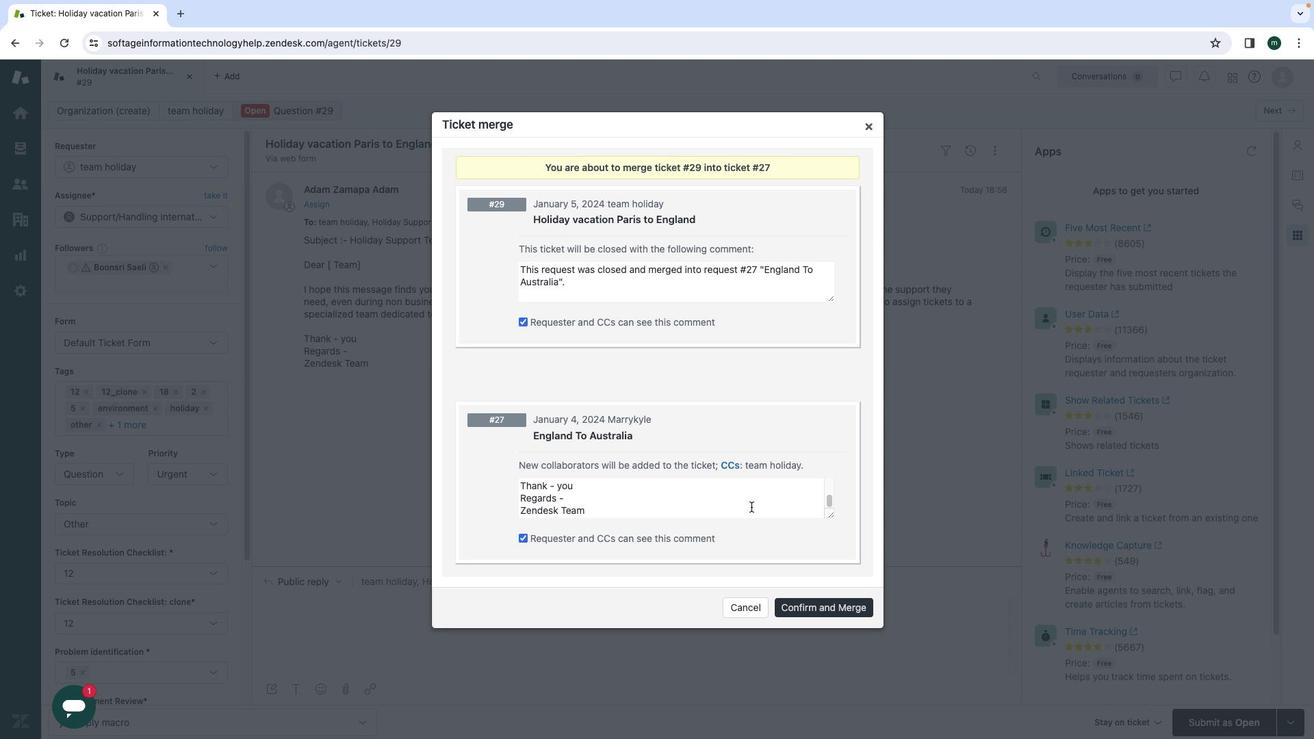 
Action: Mouse scrolled (751, 507) with delta (0, -2)
Screenshot: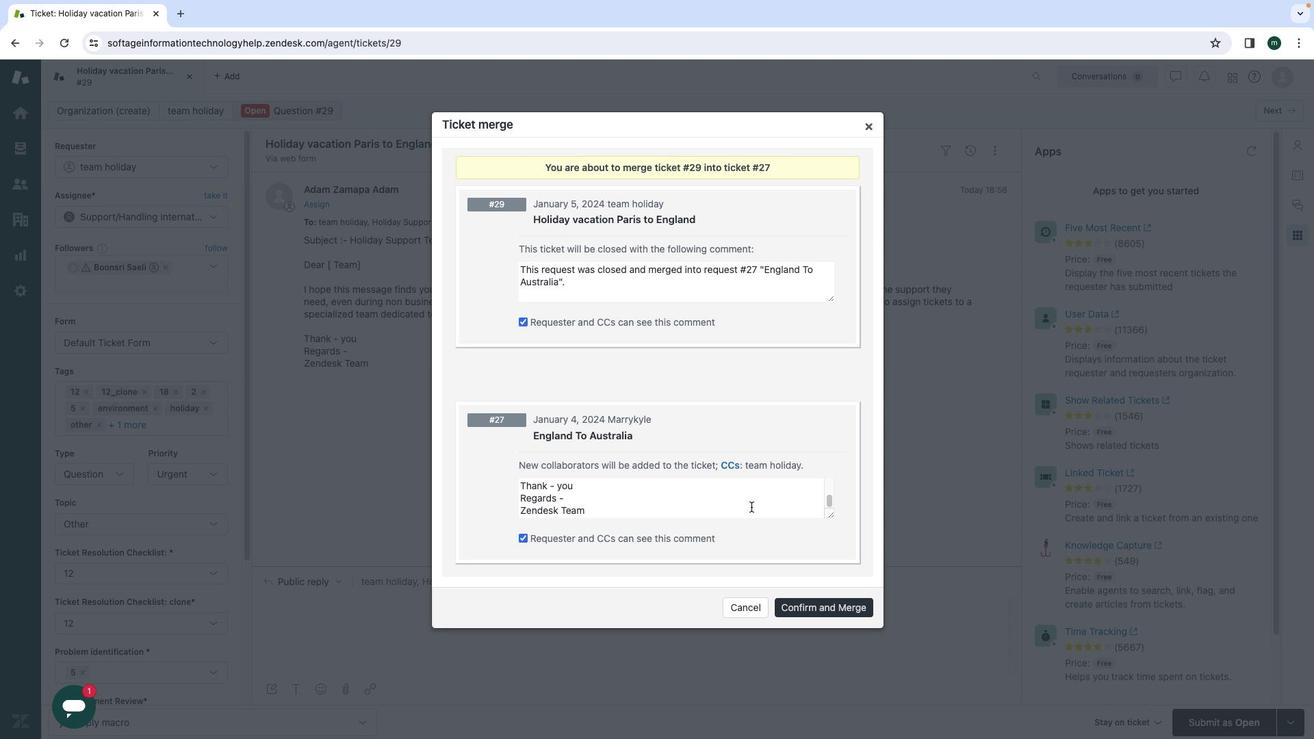 
Action: Mouse scrolled (751, 507) with delta (0, 0)
Screenshot: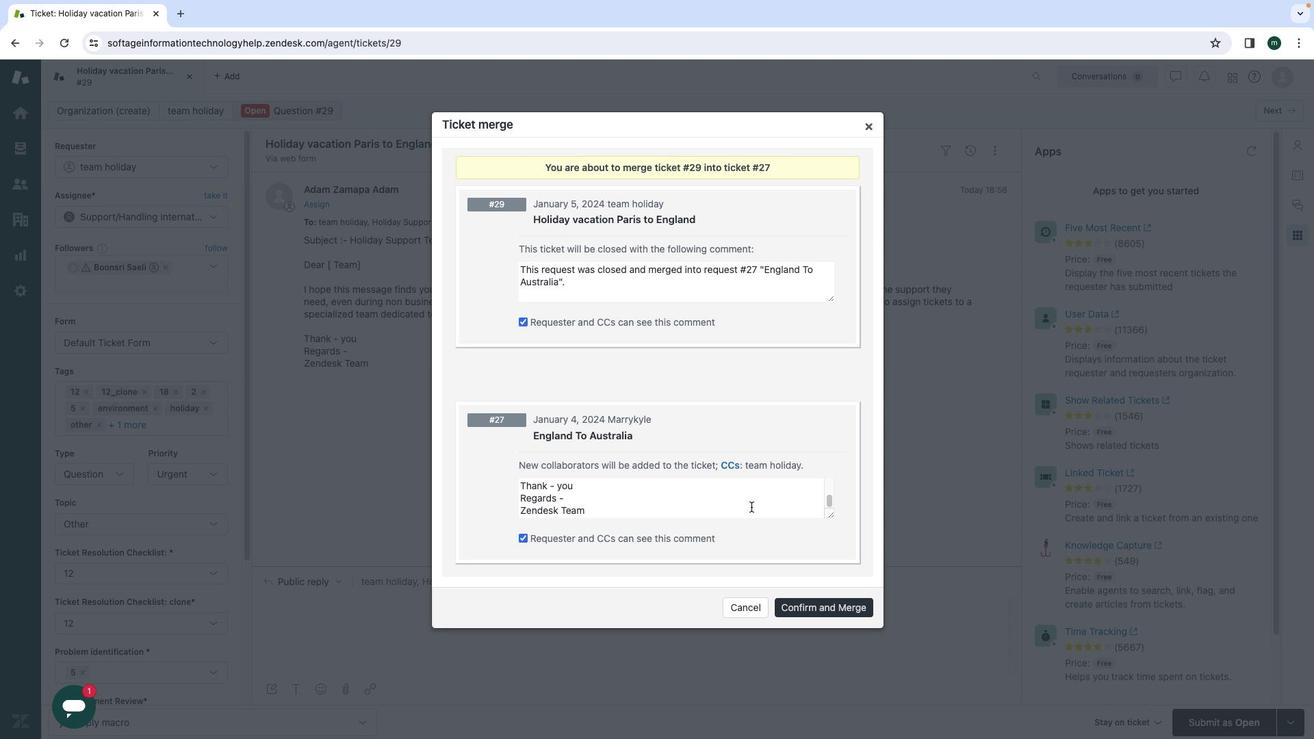 
Action: Mouse scrolled (751, 507) with delta (0, 0)
Screenshot: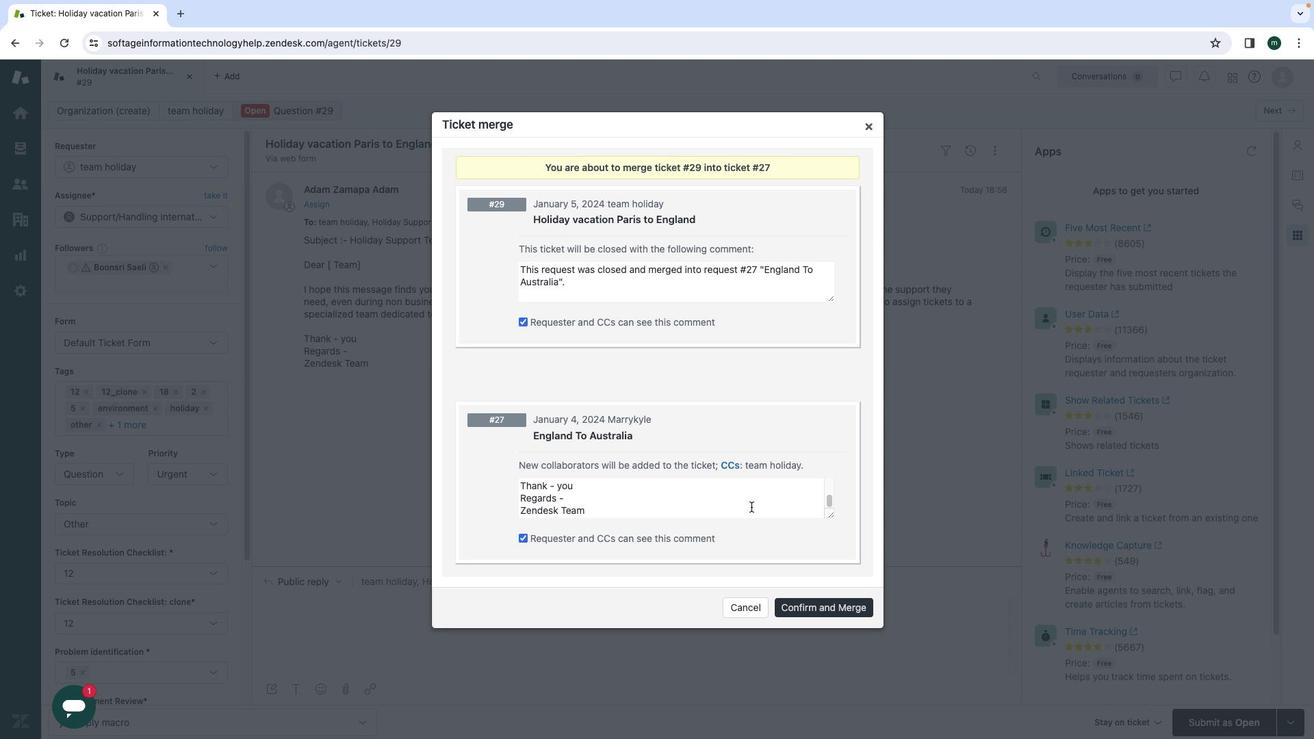 
Action: Mouse scrolled (751, 507) with delta (0, -1)
Screenshot: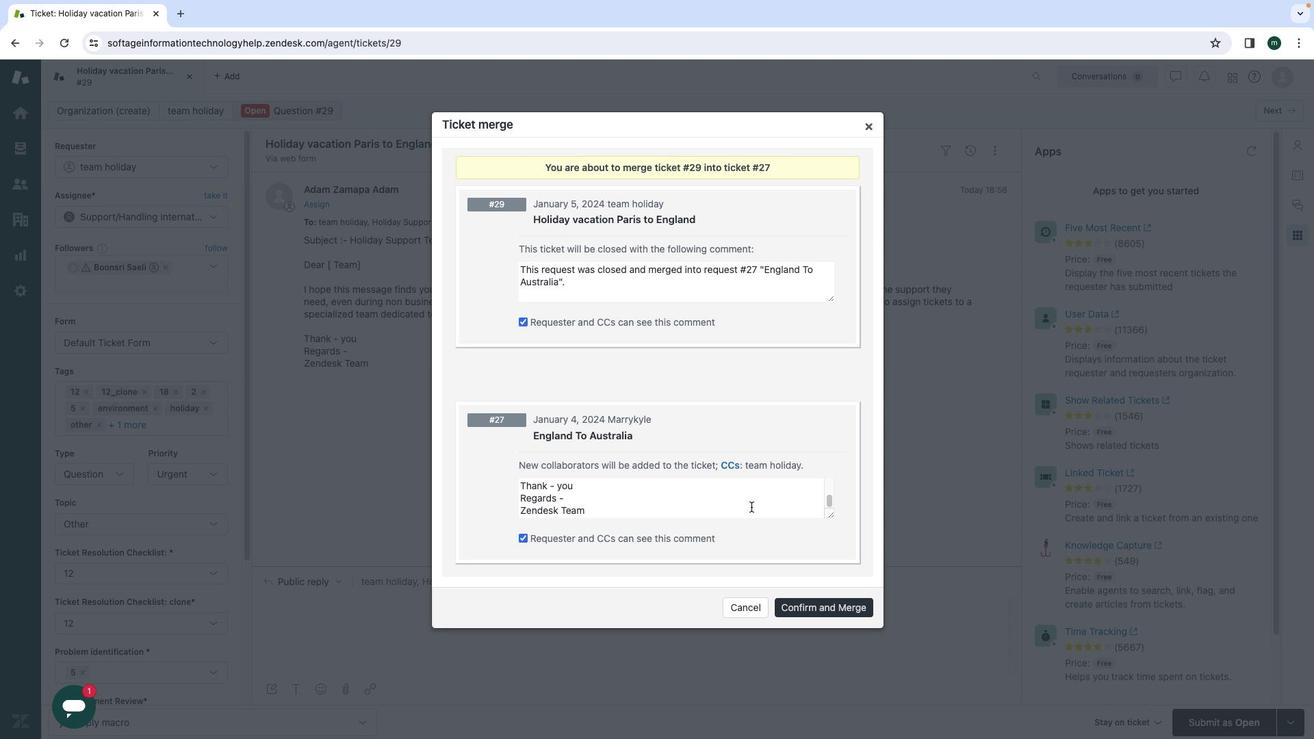 
Action: Mouse scrolled (751, 507) with delta (0, 0)
Screenshot: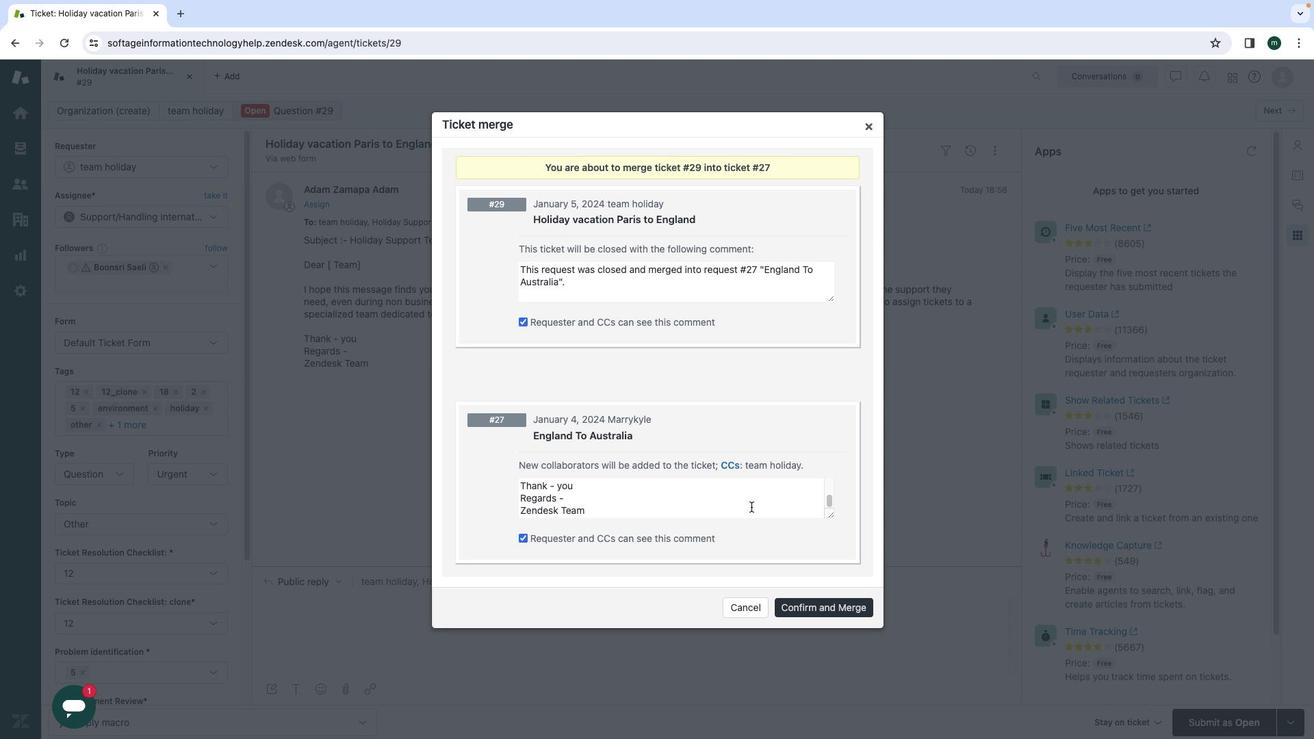 
Action: Mouse scrolled (751, 507) with delta (0, 0)
Screenshot: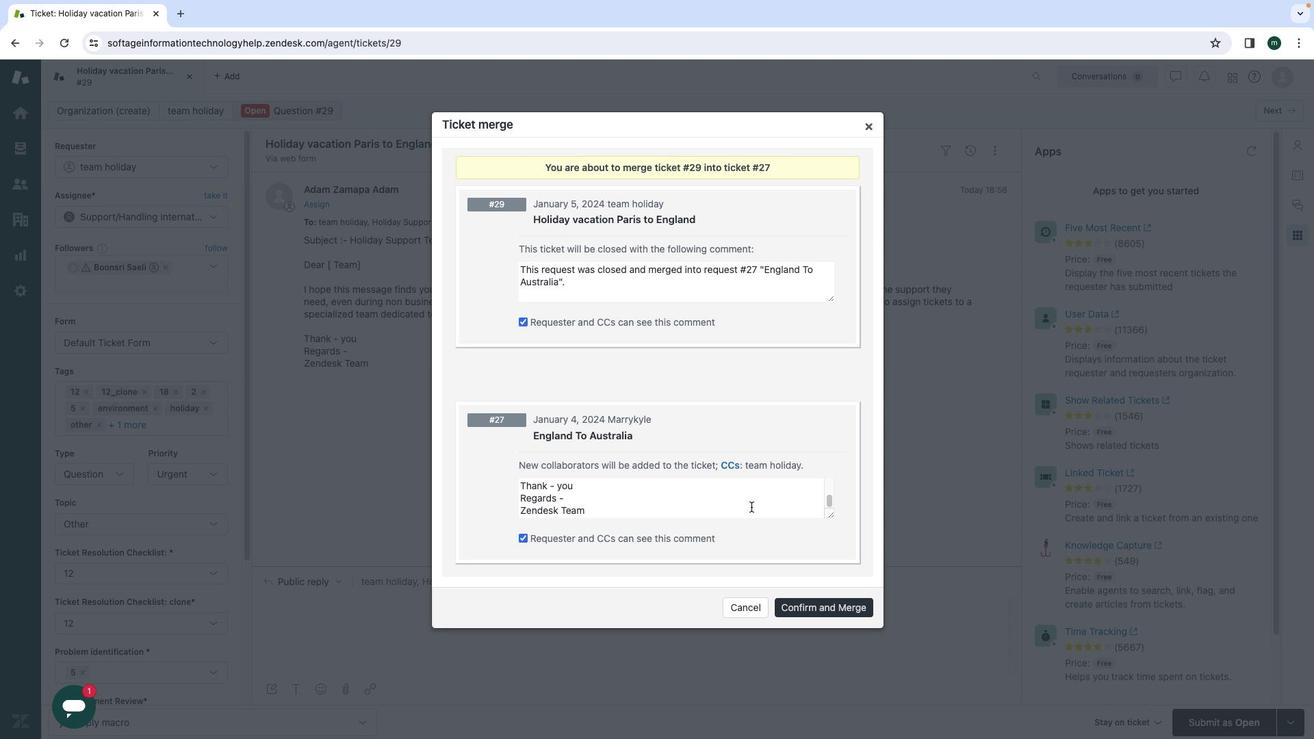 
Action: Mouse scrolled (751, 507) with delta (0, 1)
Screenshot: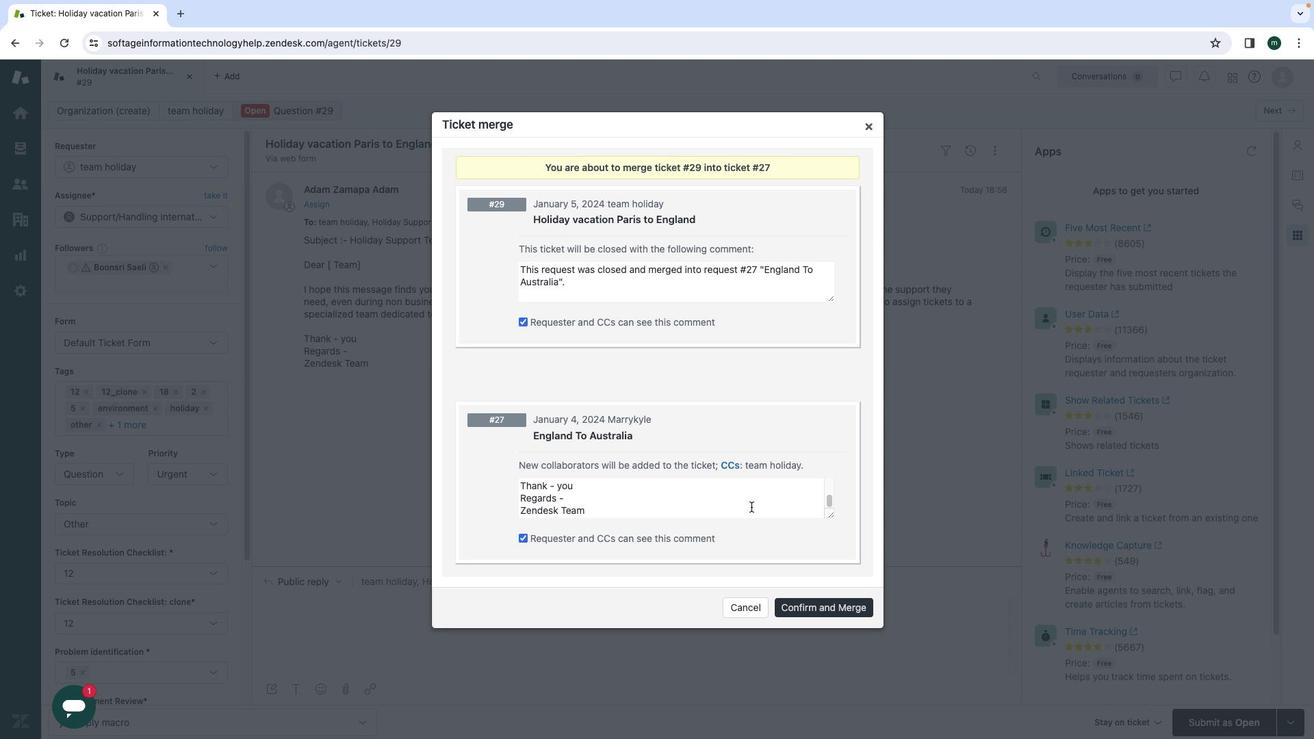 
Action: Mouse moved to (748, 498)
Screenshot: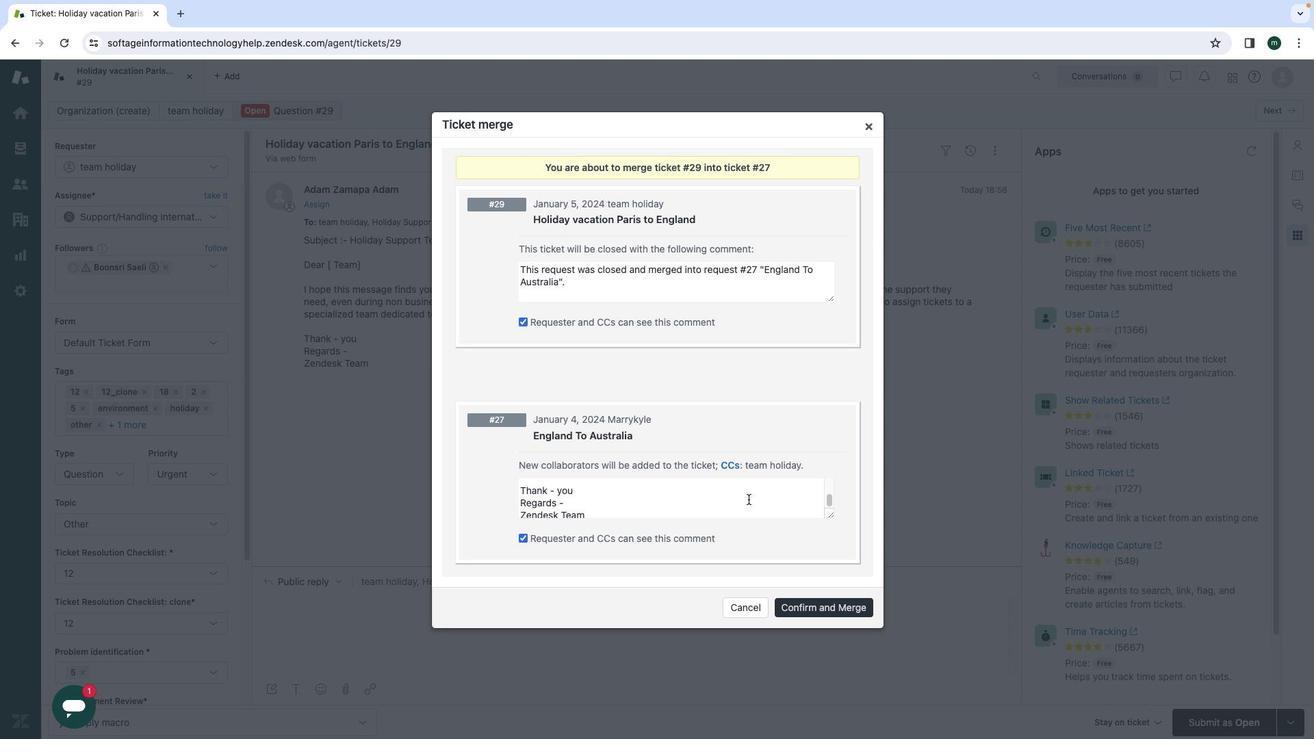 
Action: Mouse scrolled (748, 498) with delta (0, 0)
Screenshot: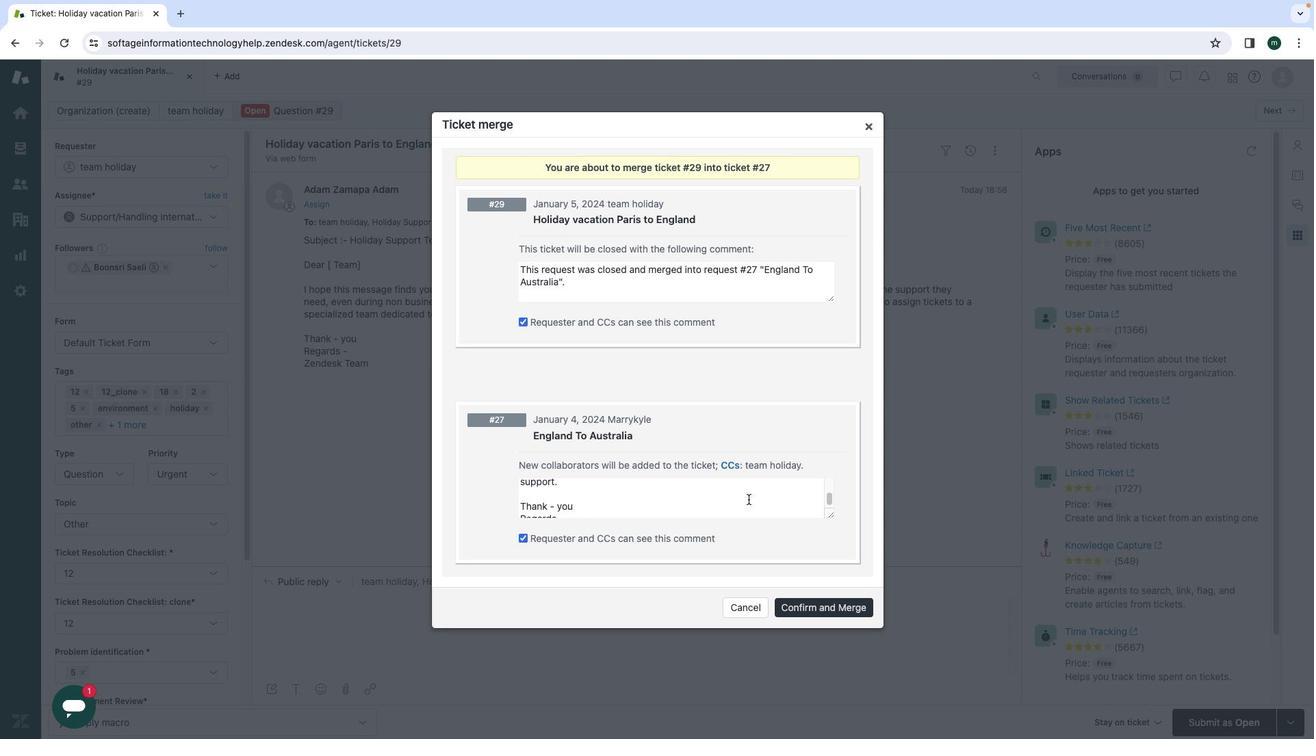 
Action: Mouse scrolled (748, 498) with delta (0, 0)
Screenshot: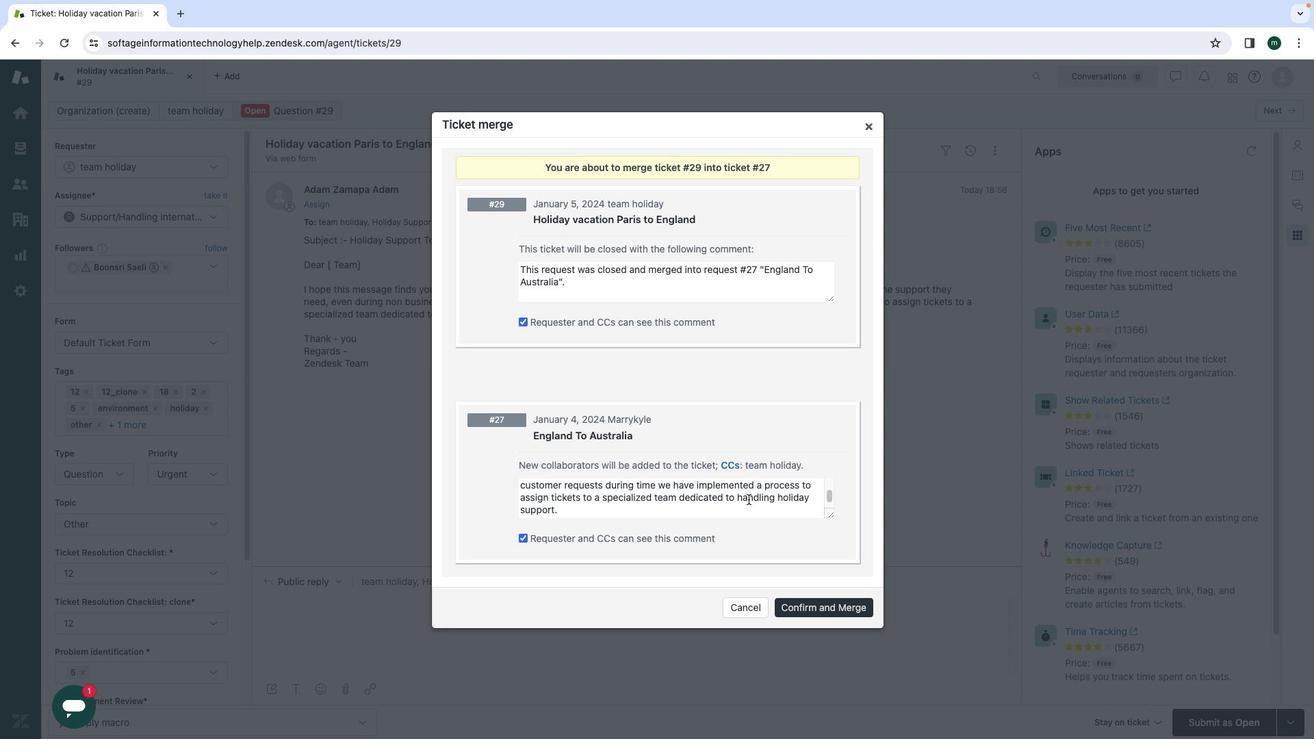 
Action: Mouse scrolled (748, 498) with delta (0, 2)
Screenshot: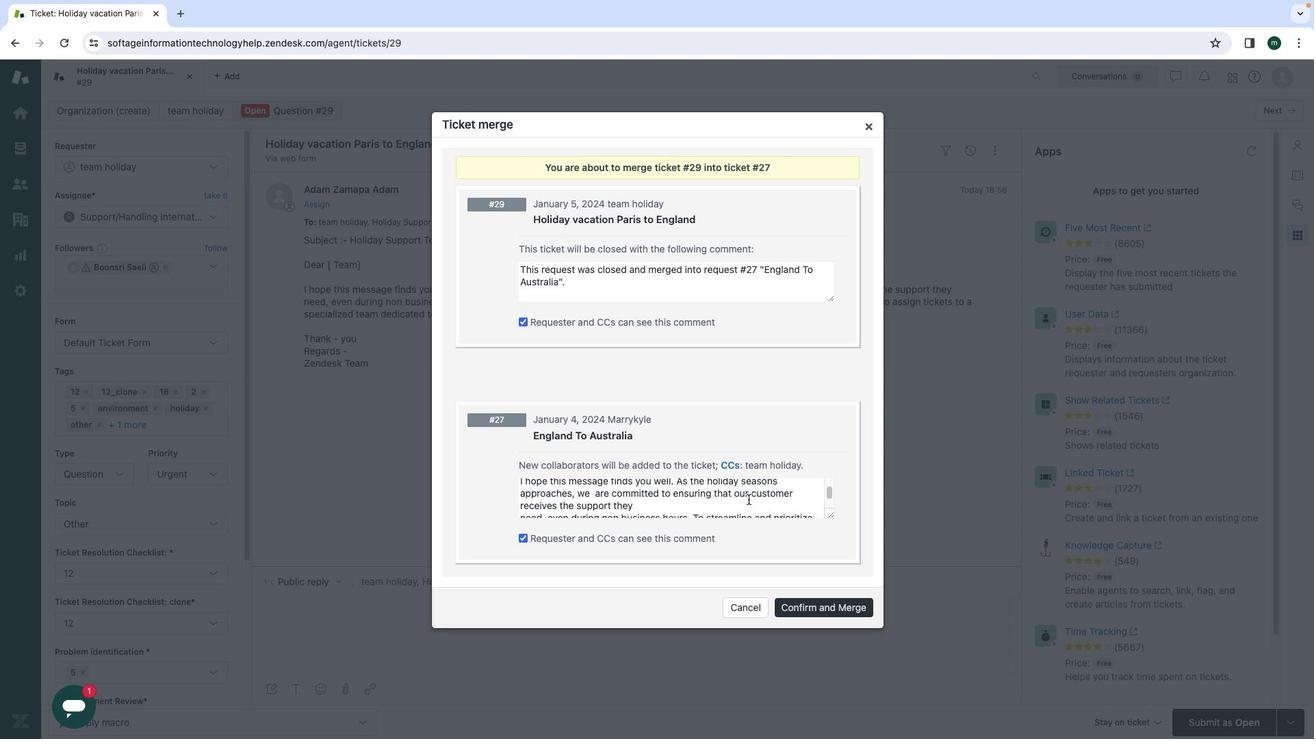 
Action: Mouse scrolled (748, 498) with delta (0, 0)
Screenshot: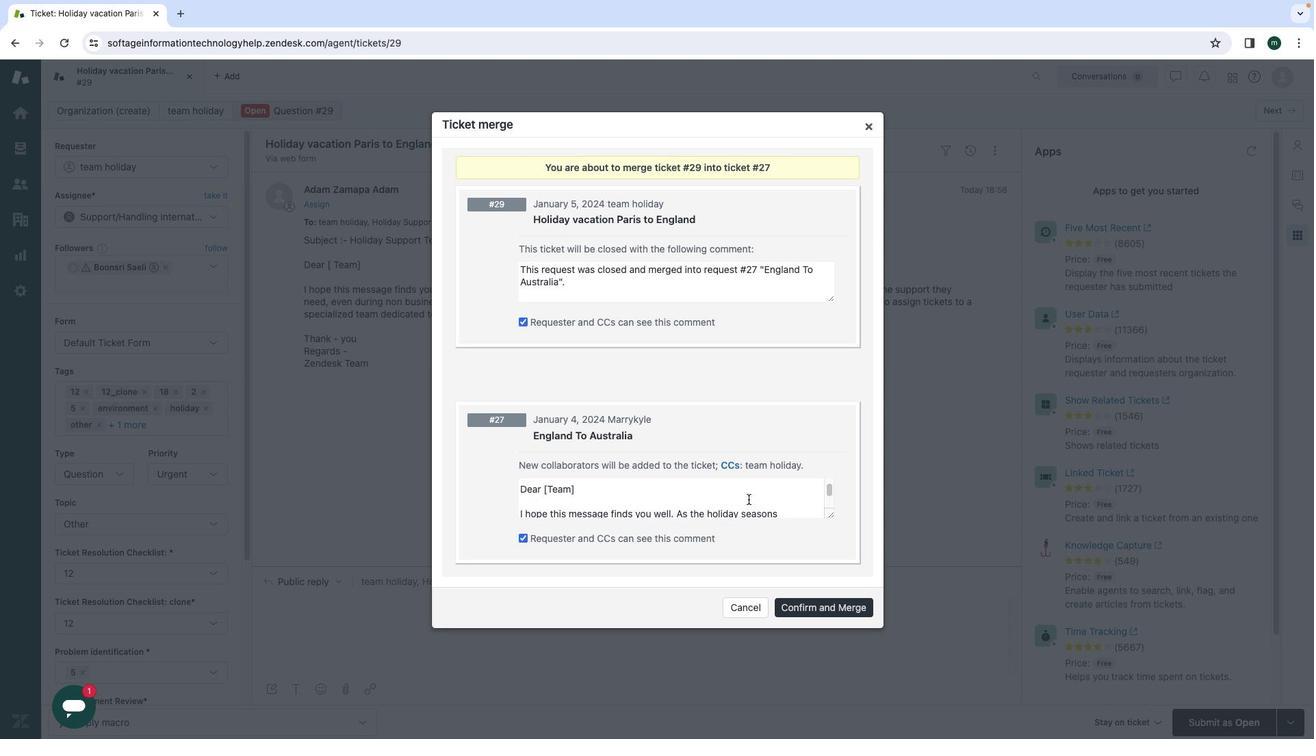 
Action: Mouse scrolled (748, 498) with delta (0, 0)
Screenshot: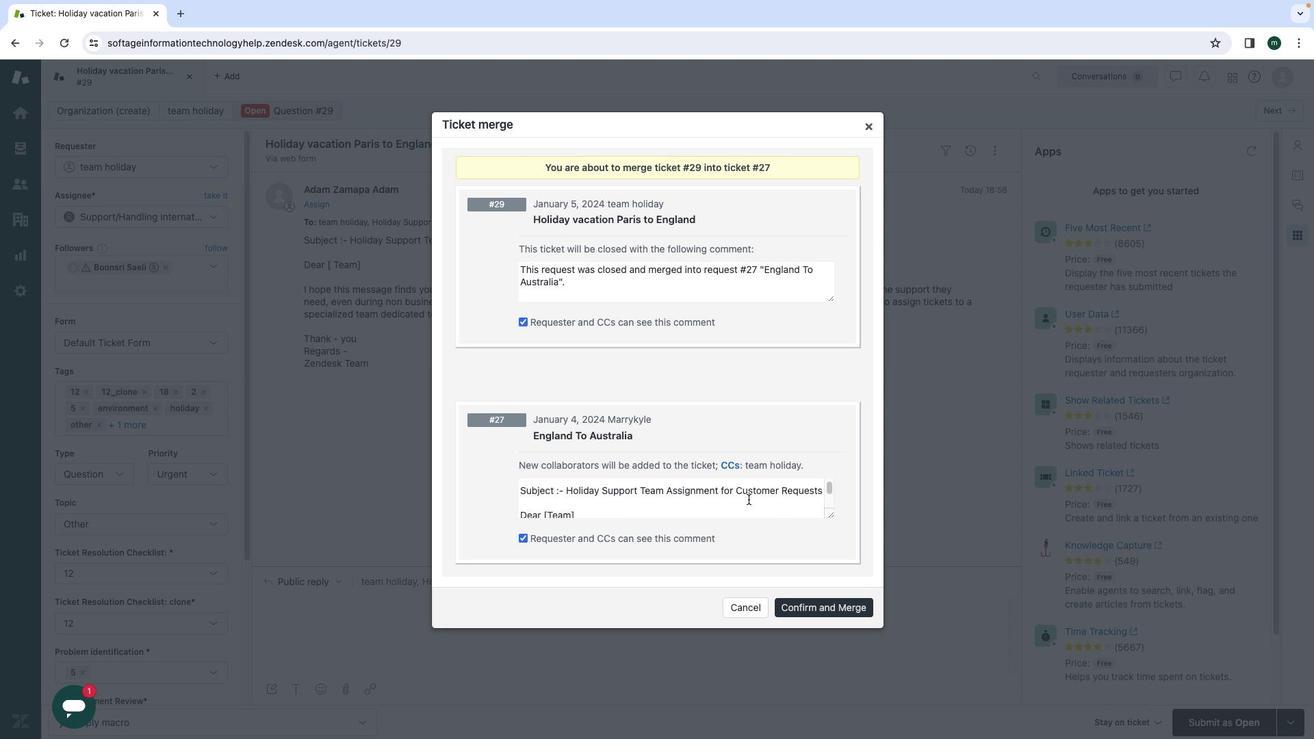 
Action: Mouse scrolled (748, 498) with delta (0, 2)
Screenshot: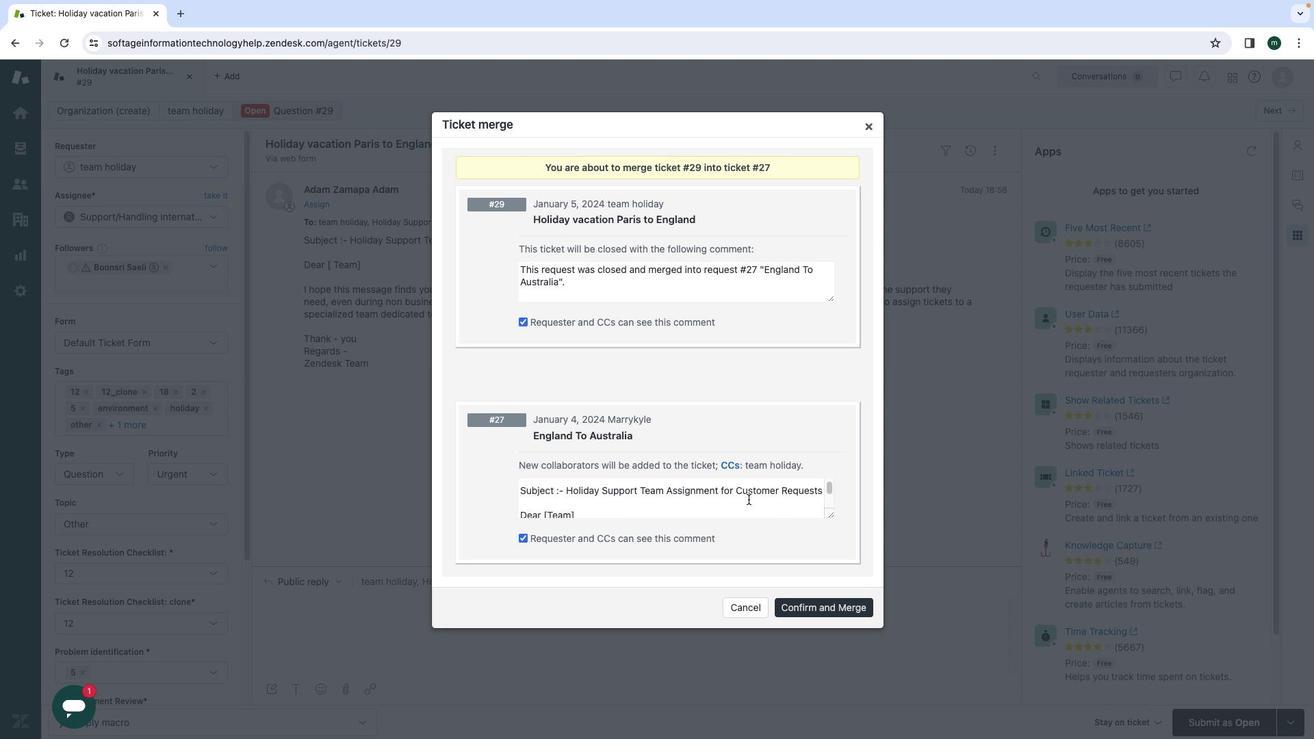 
Action: Mouse scrolled (748, 498) with delta (0, 2)
Screenshot: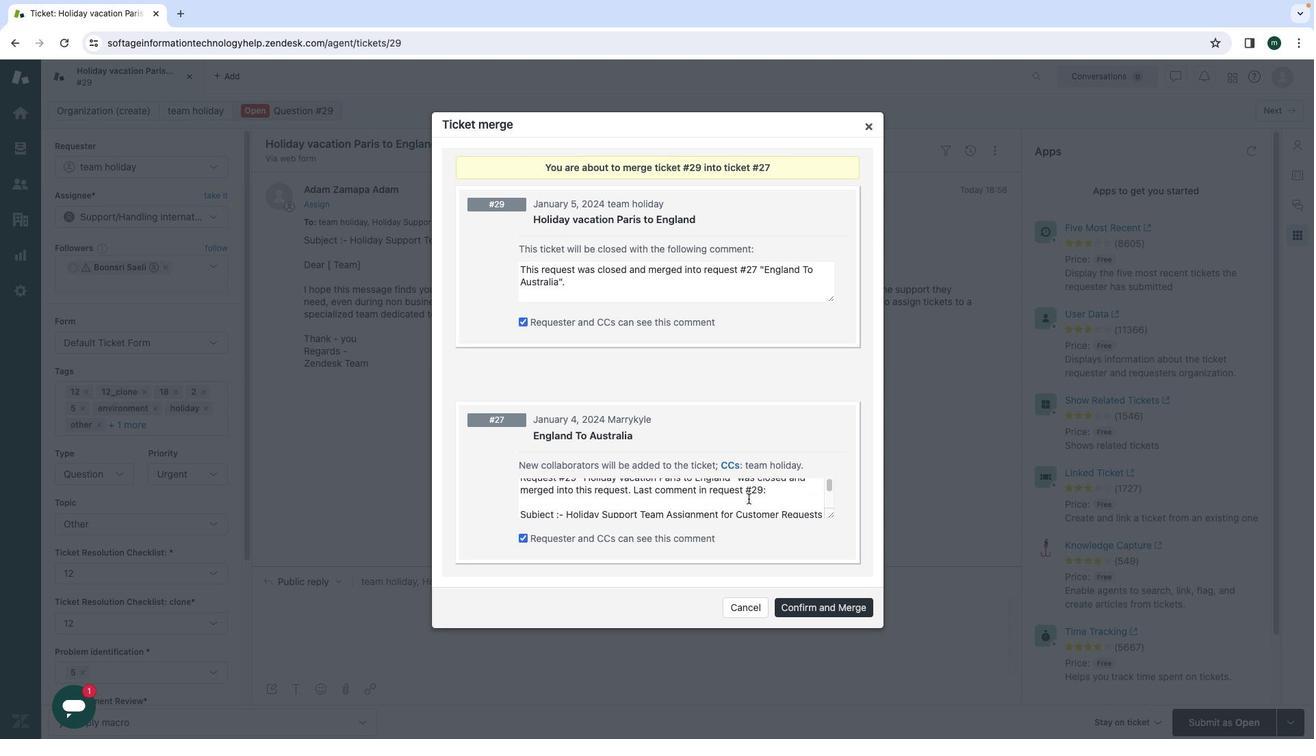 
Action: Mouse moved to (748, 496)
Screenshot: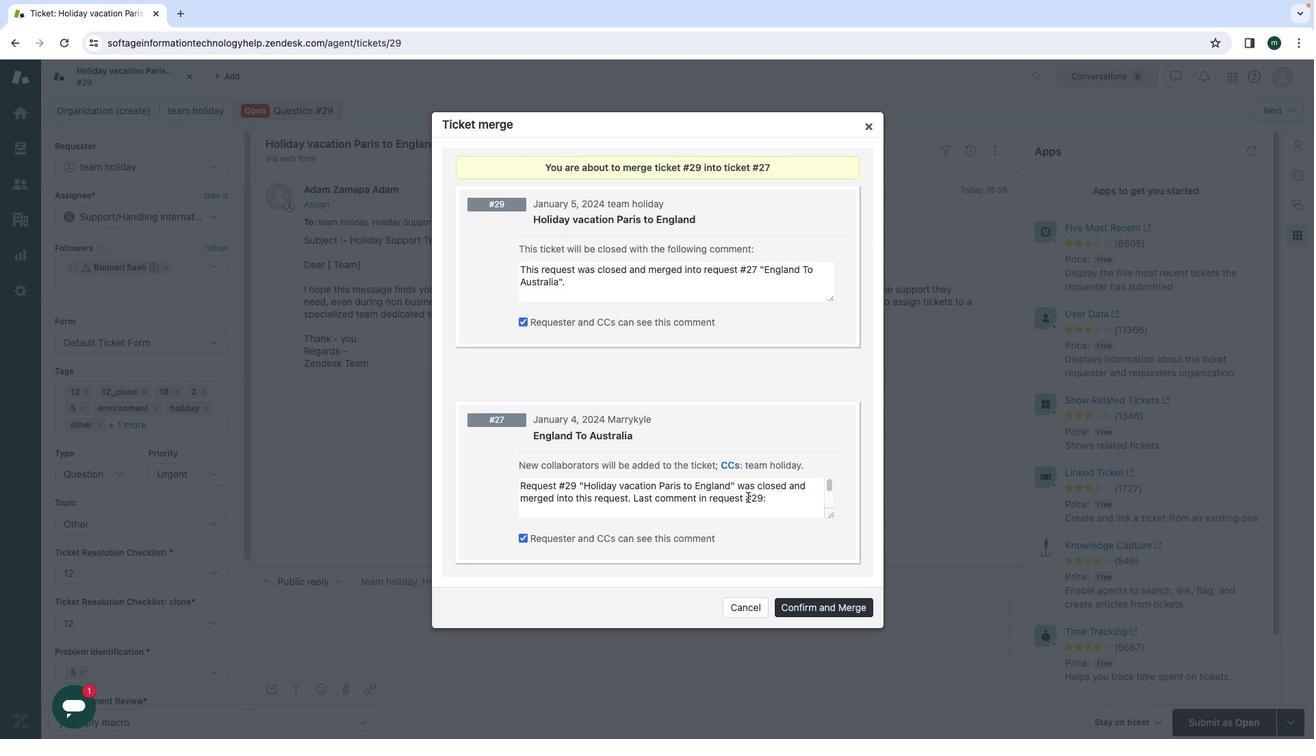 
Action: Mouse scrolled (748, 496) with delta (0, 0)
Screenshot: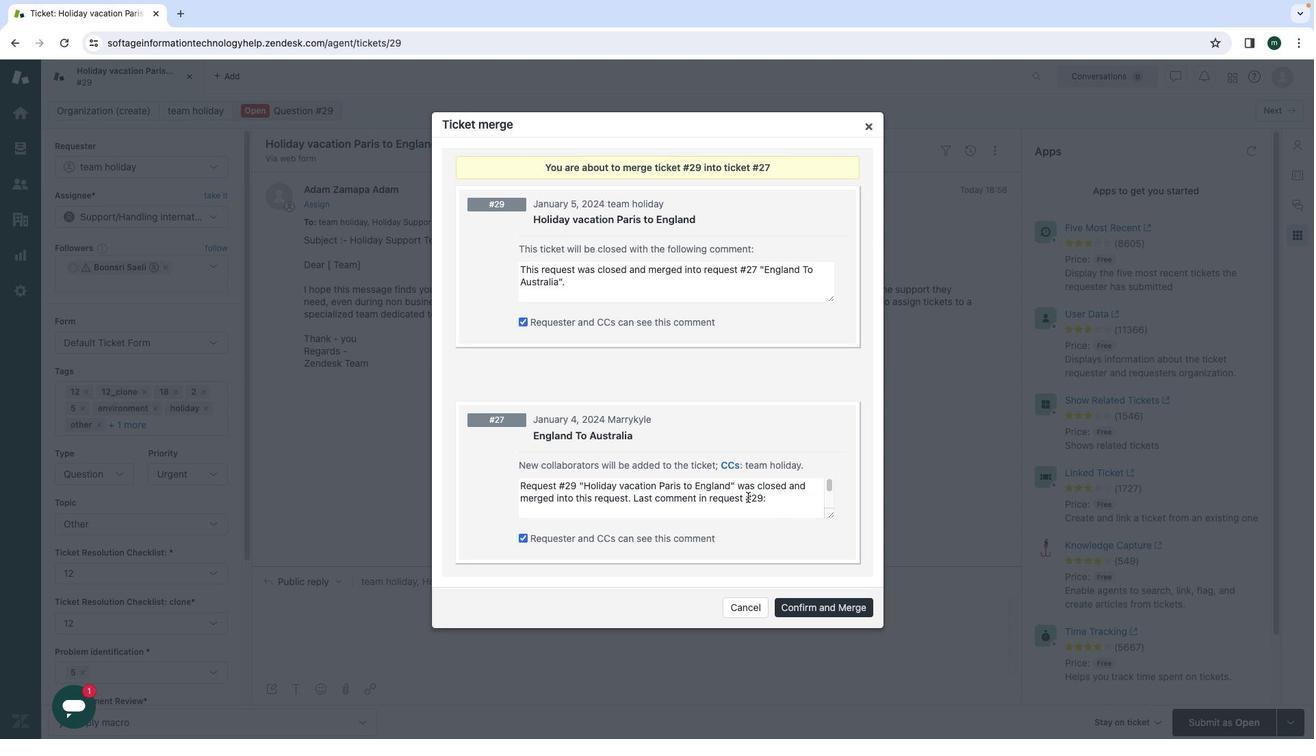 
Action: Mouse scrolled (748, 496) with delta (0, 0)
Screenshot: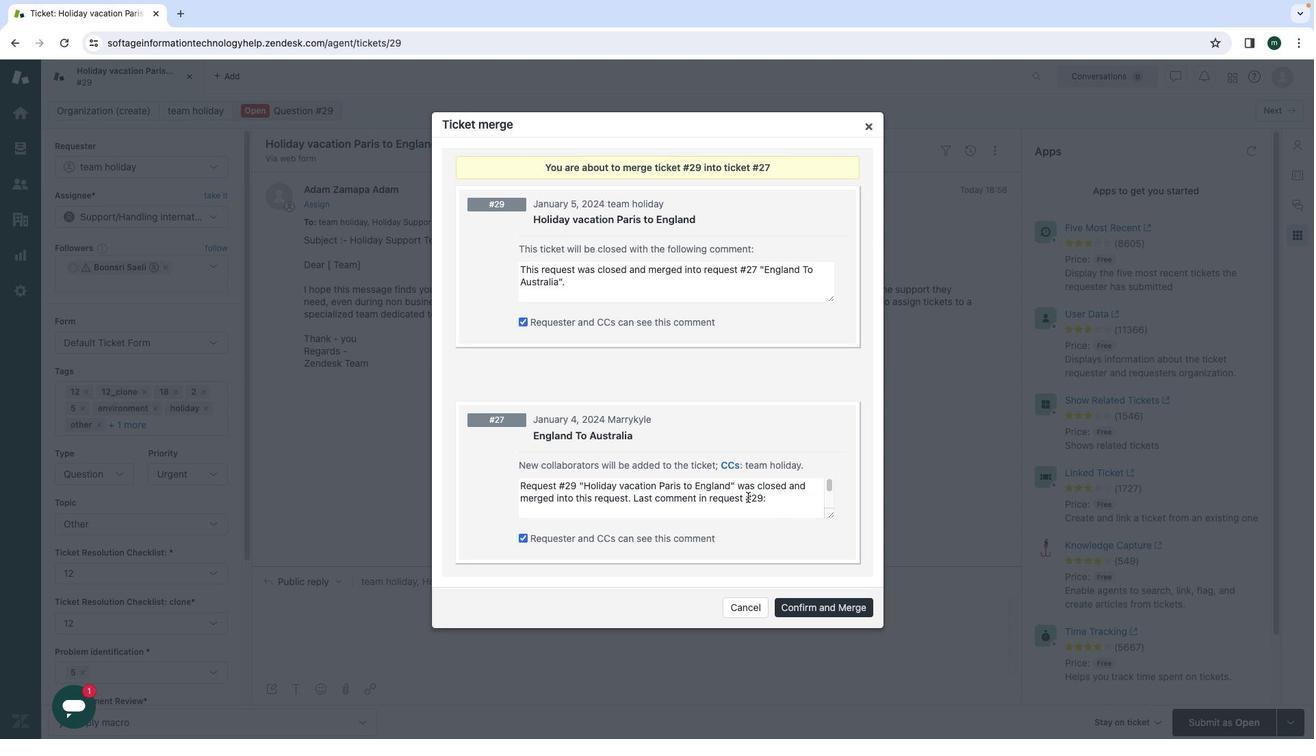 
Action: Mouse scrolled (748, 496) with delta (0, 2)
Screenshot: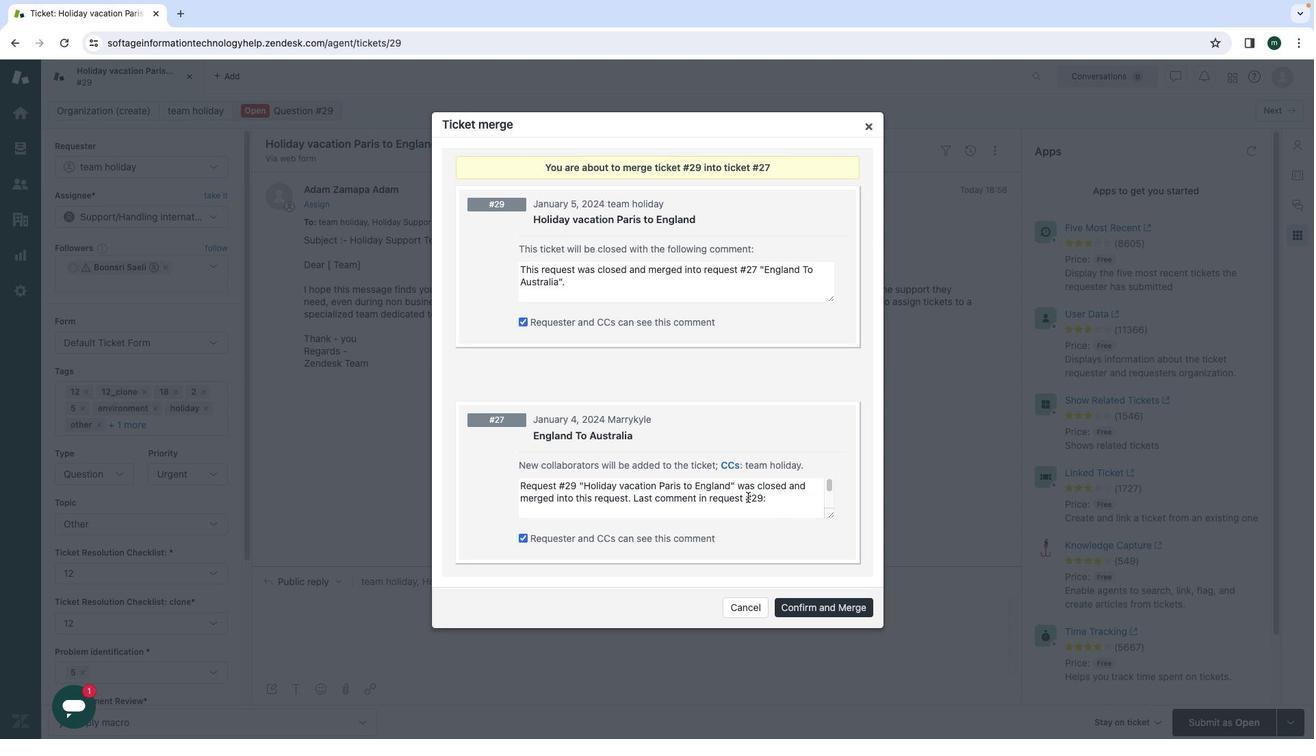 
Action: Mouse scrolled (748, 496) with delta (0, 2)
Screenshot: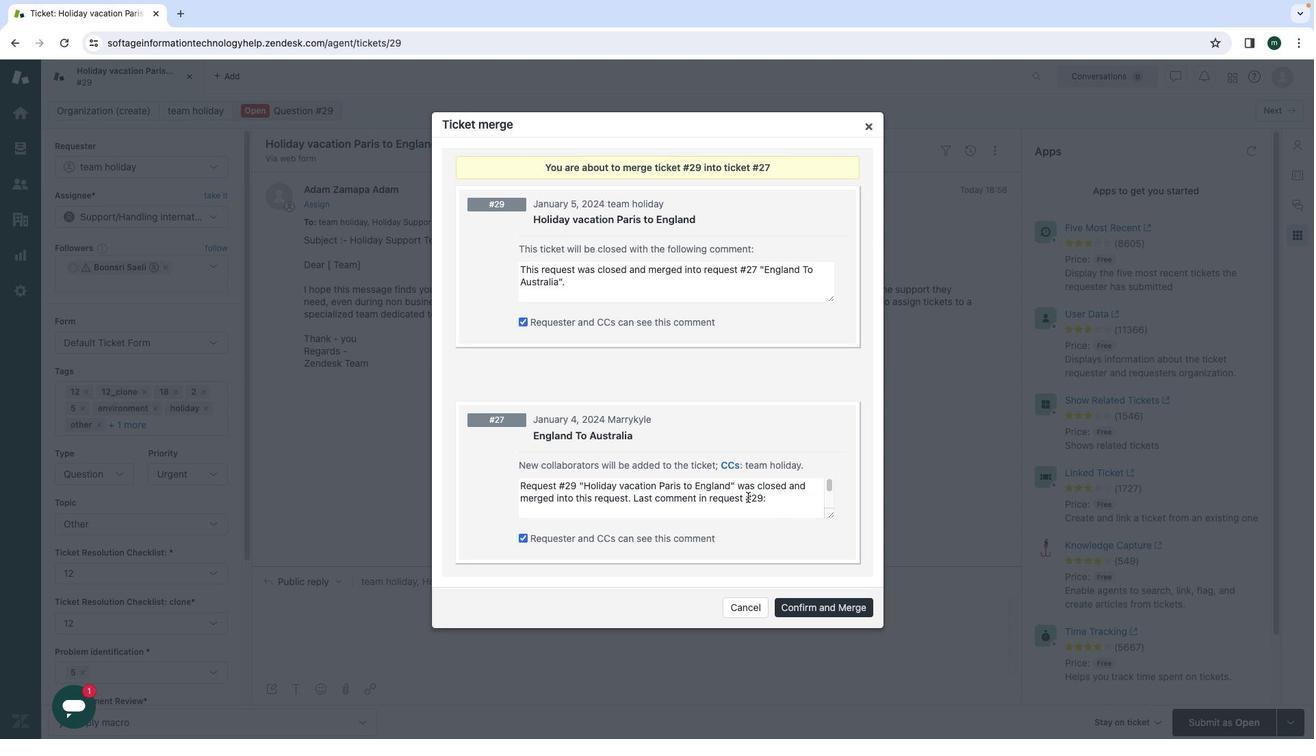 
Action: Mouse scrolled (748, 496) with delta (0, 0)
Screenshot: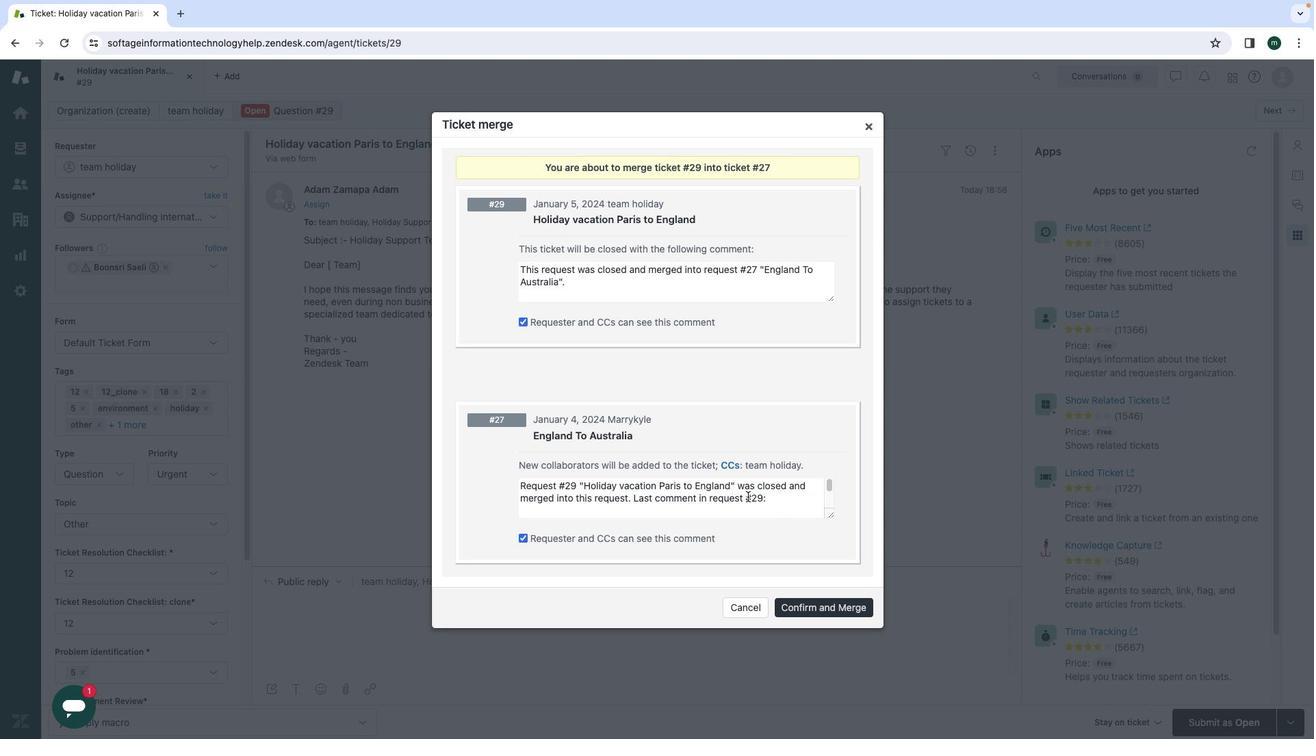 
Action: Mouse scrolled (748, 496) with delta (0, 0)
Screenshot: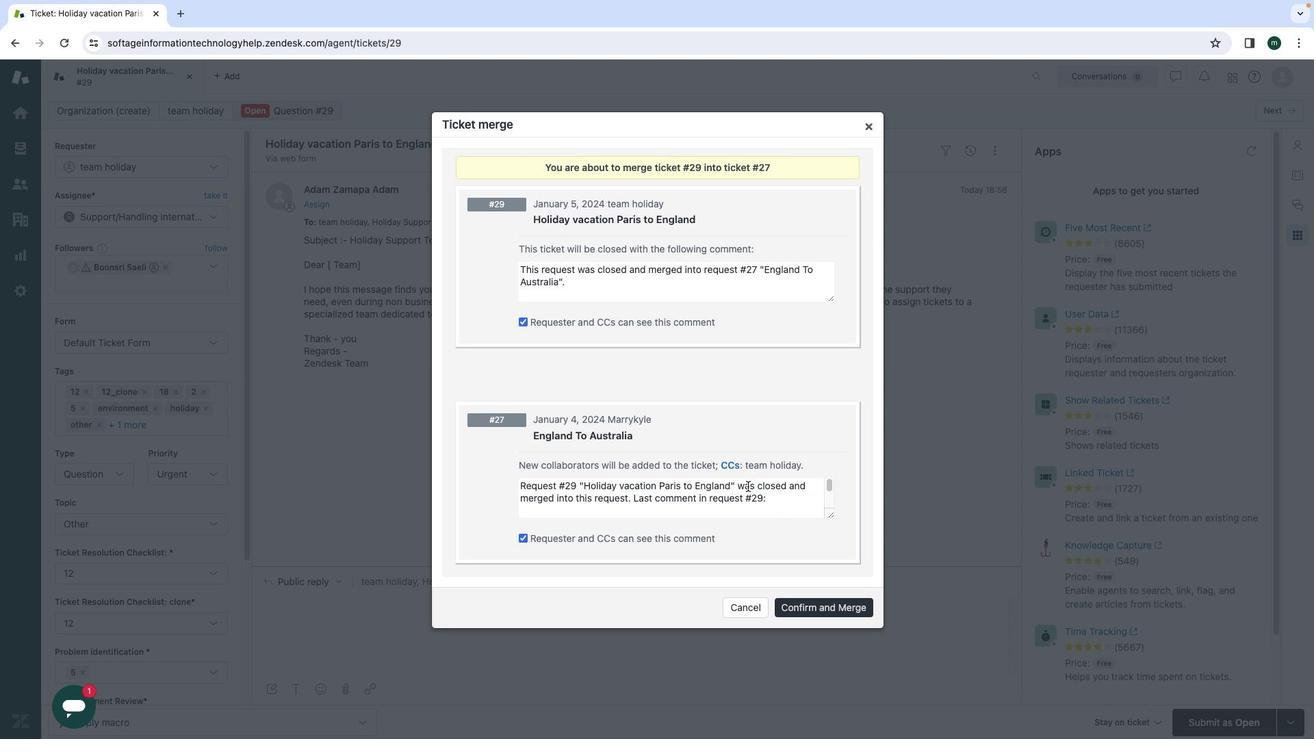 
Action: Mouse scrolled (748, 496) with delta (0, 2)
Screenshot: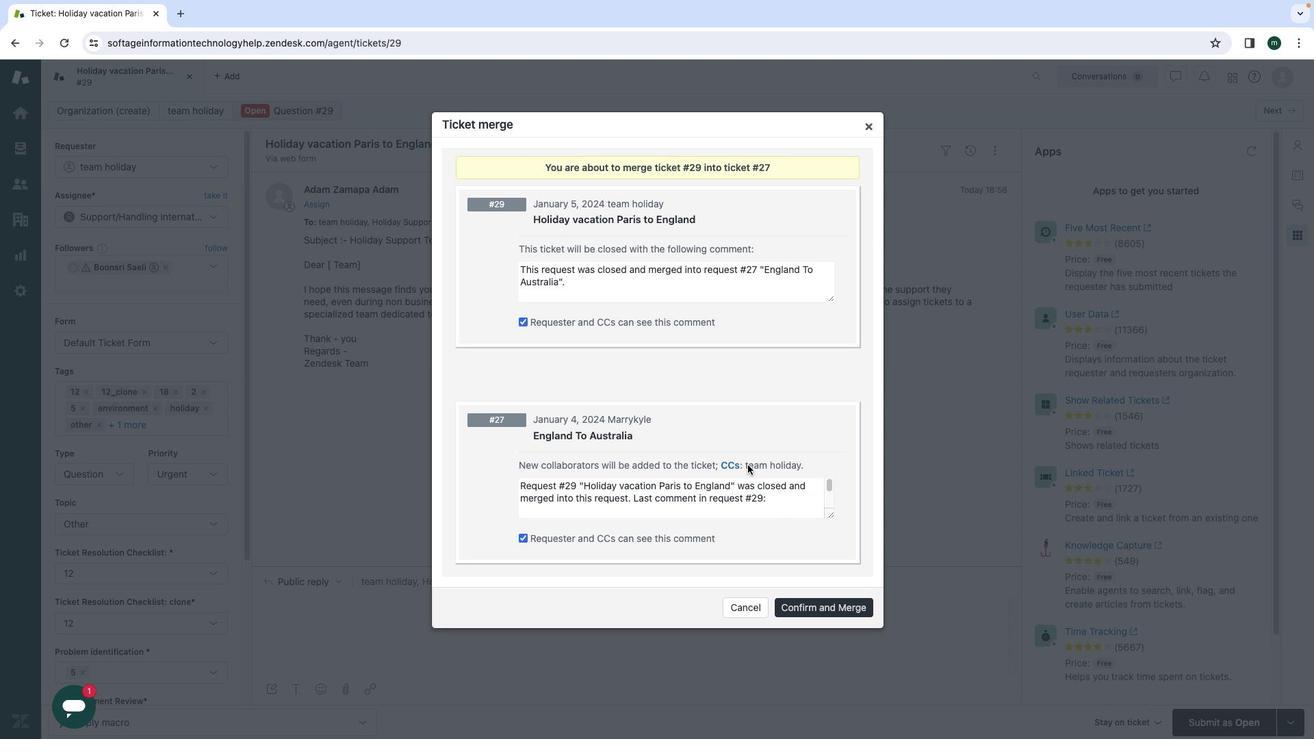 
Action: Mouse moved to (691, 287)
Screenshot: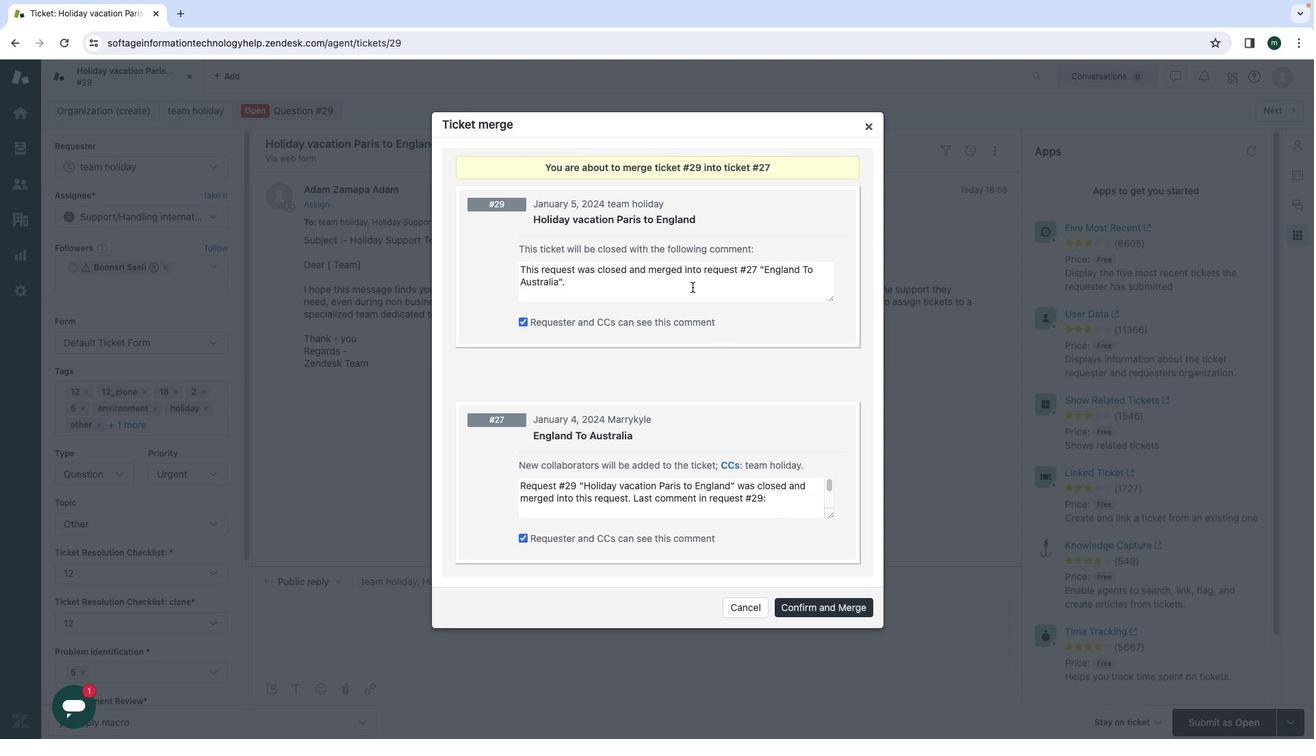 
Action: Mouse scrolled (691, 287) with delta (0, 0)
Screenshot: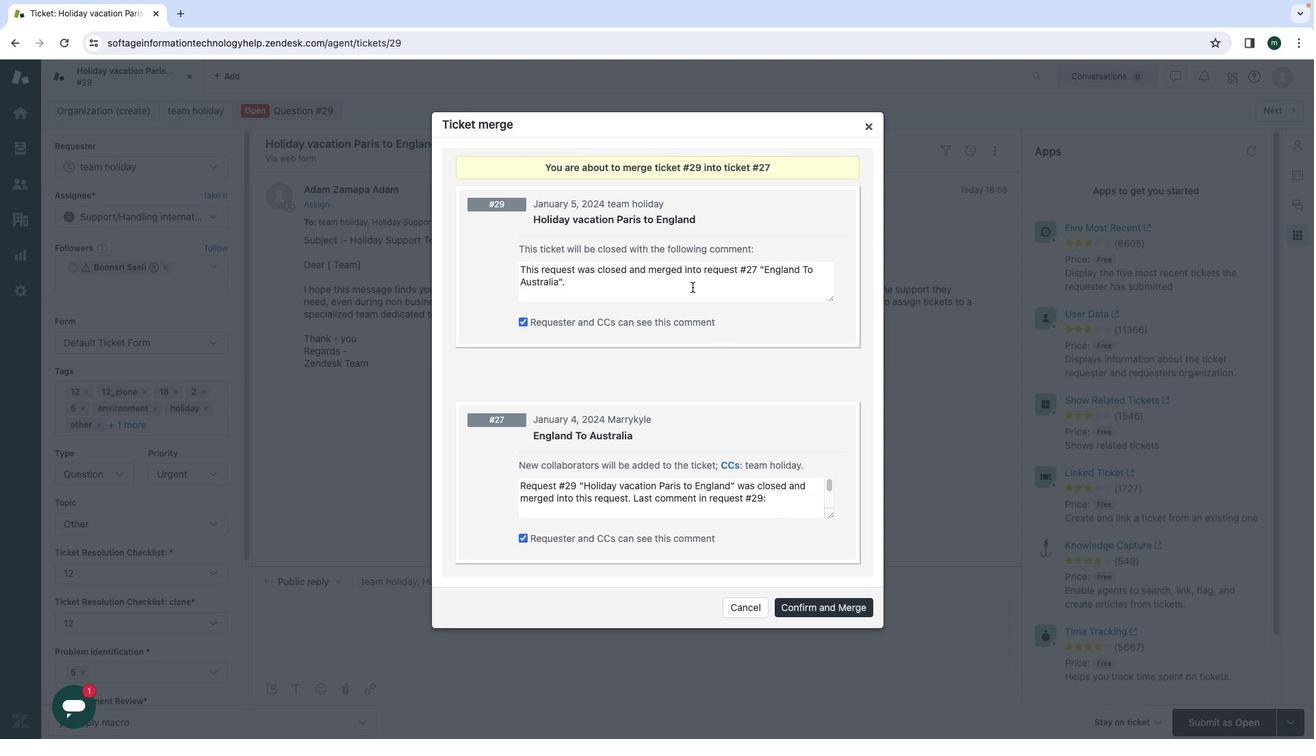 
Action: Mouse moved to (691, 287)
Screenshot: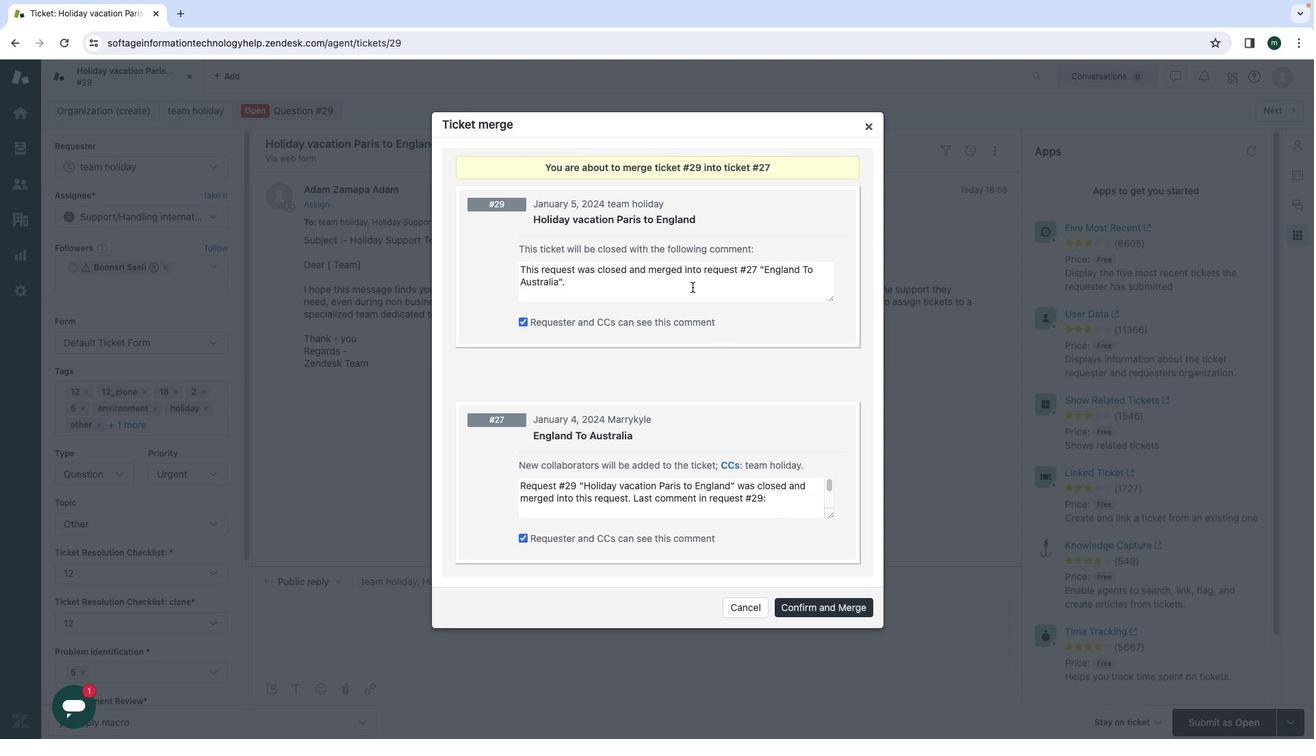 
Action: Mouse scrolled (691, 287) with delta (0, 0)
Screenshot: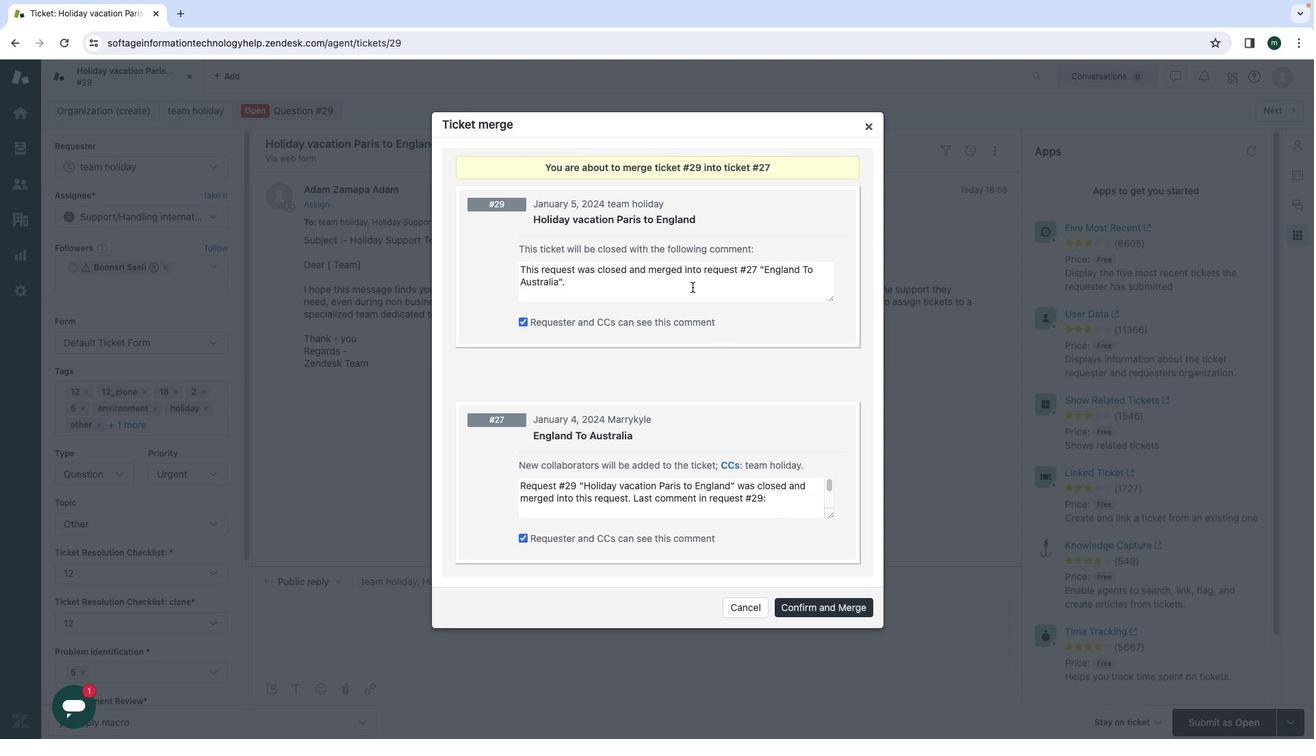 
Action: Mouse scrolled (691, 287) with delta (0, 0)
Screenshot: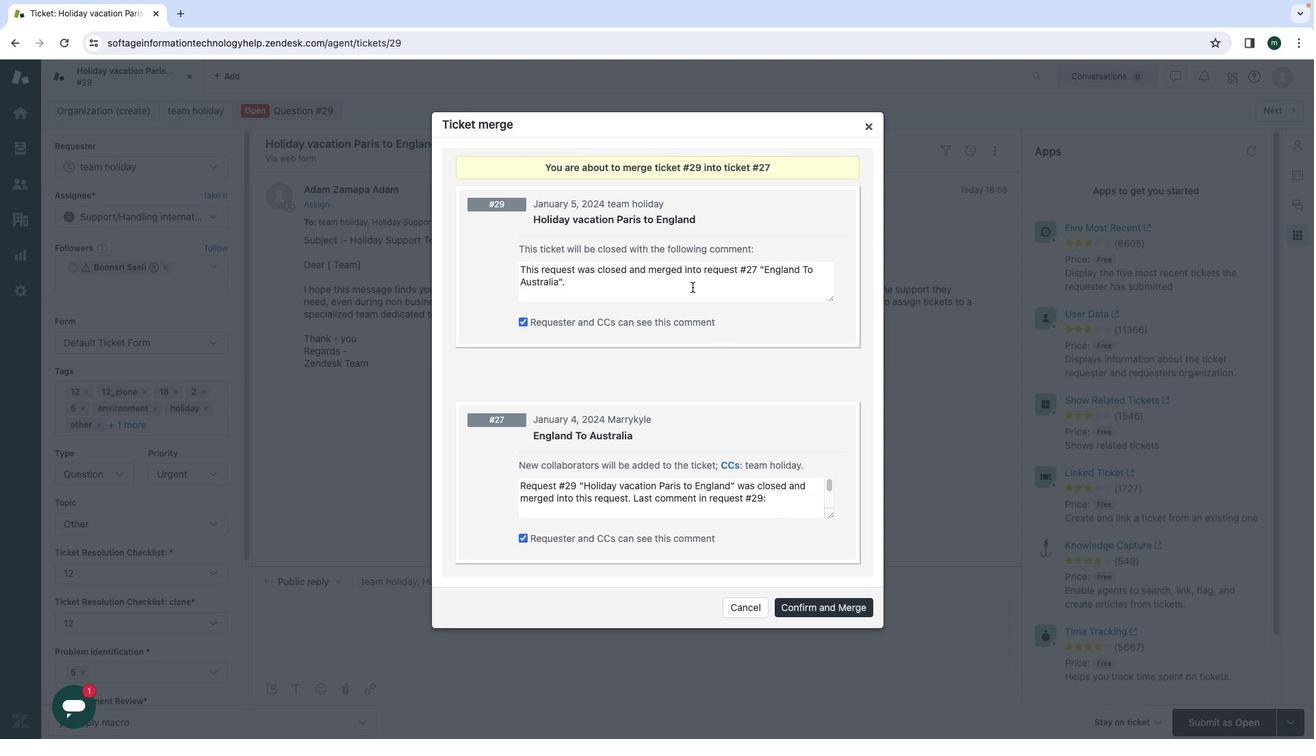 
Action: Mouse scrolled (691, 287) with delta (0, 0)
Screenshot: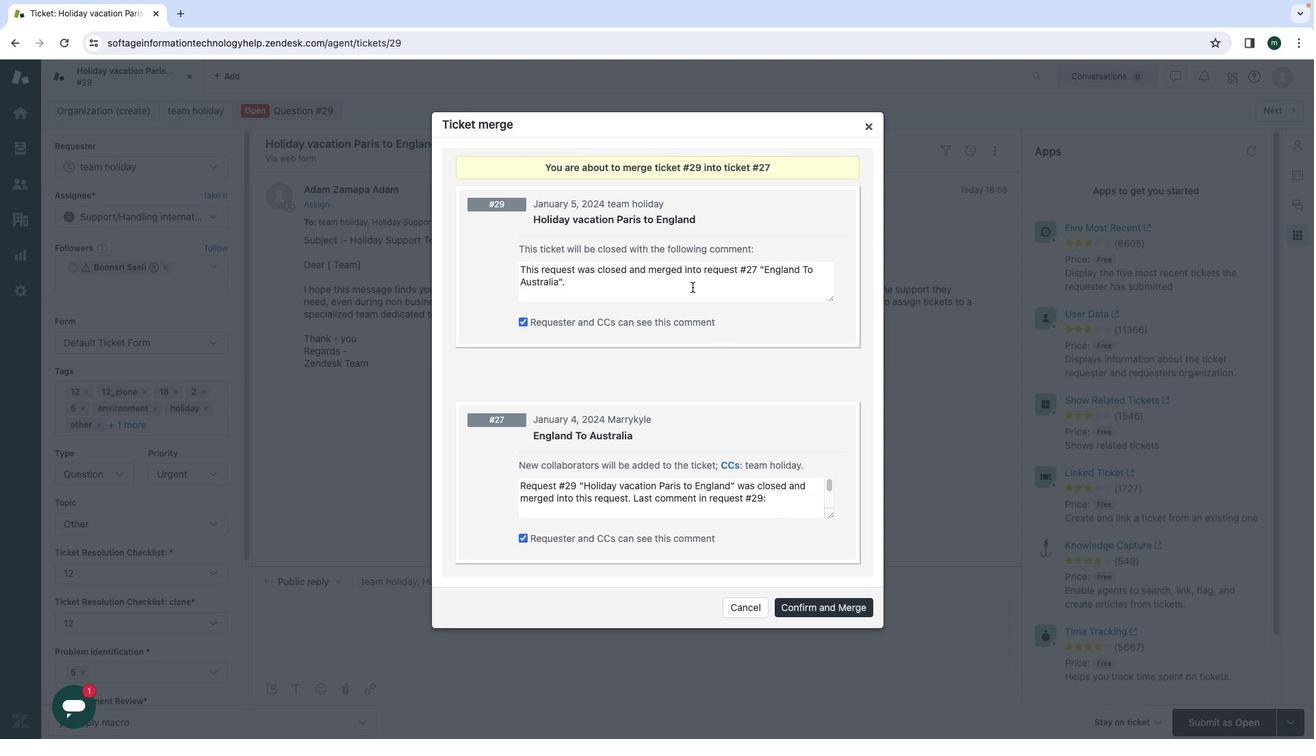 
Action: Mouse scrolled (691, 287) with delta (0, -2)
Screenshot: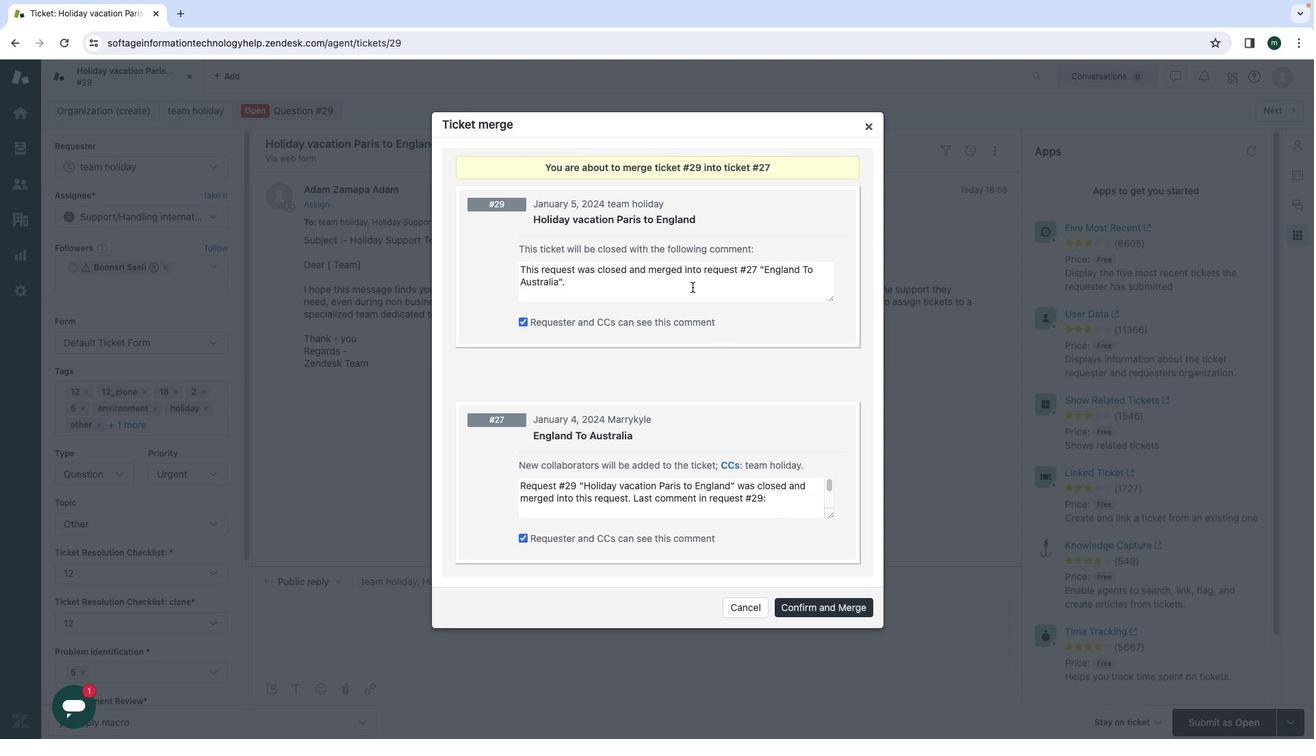 
Action: Mouse moved to (830, 603)
Screenshot: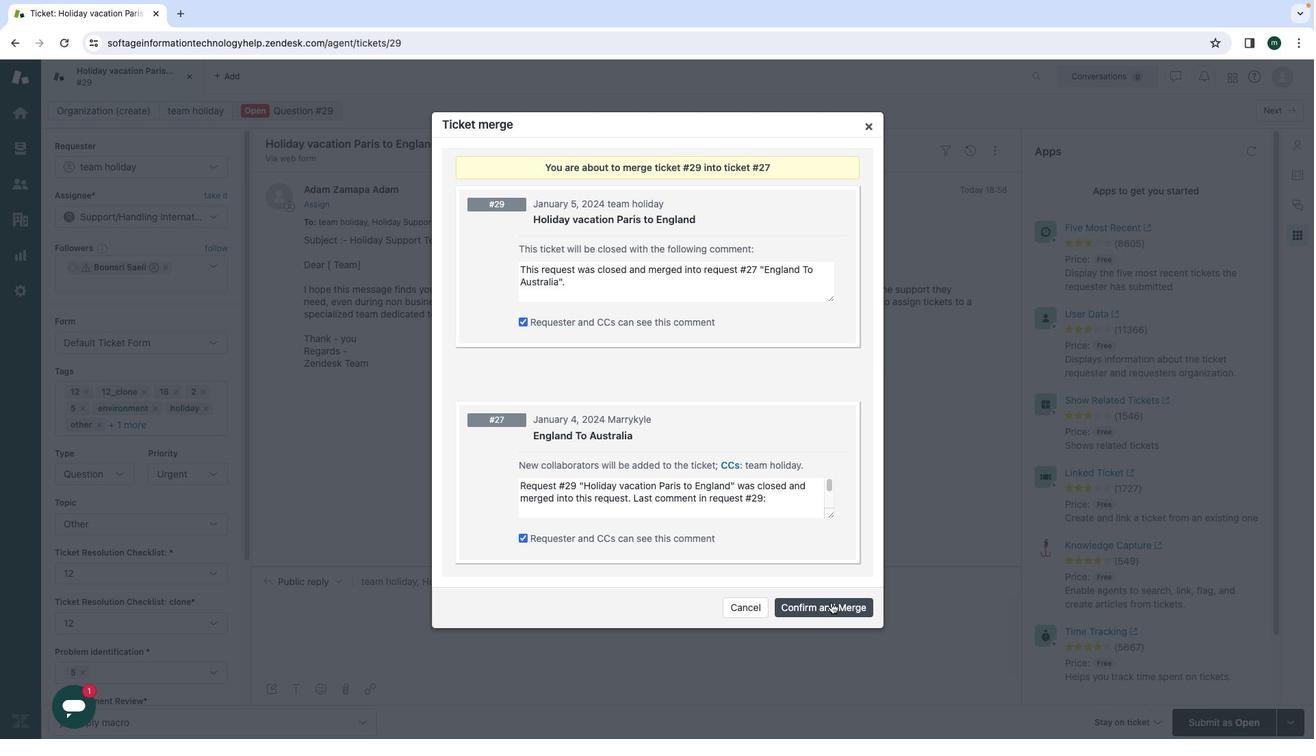 
Action: Mouse pressed left at (830, 603)
Screenshot: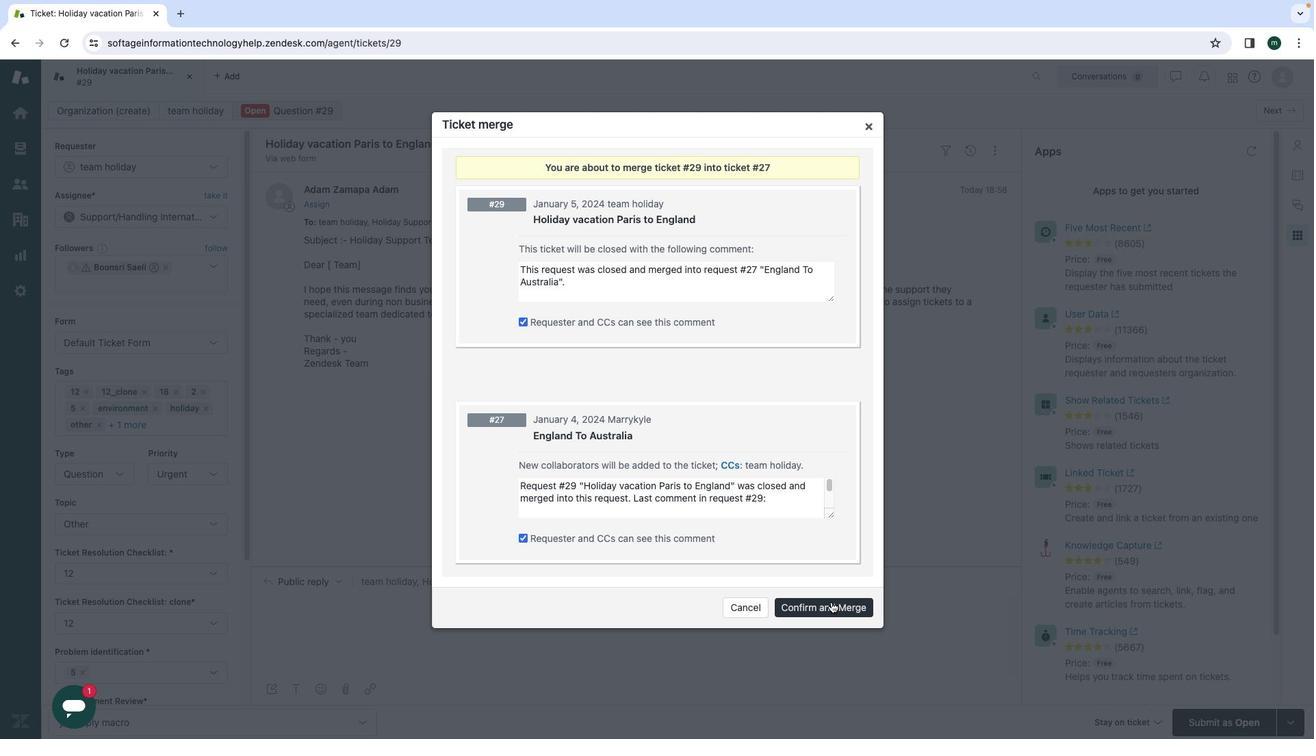 
Action: Mouse moved to (697, 381)
Screenshot: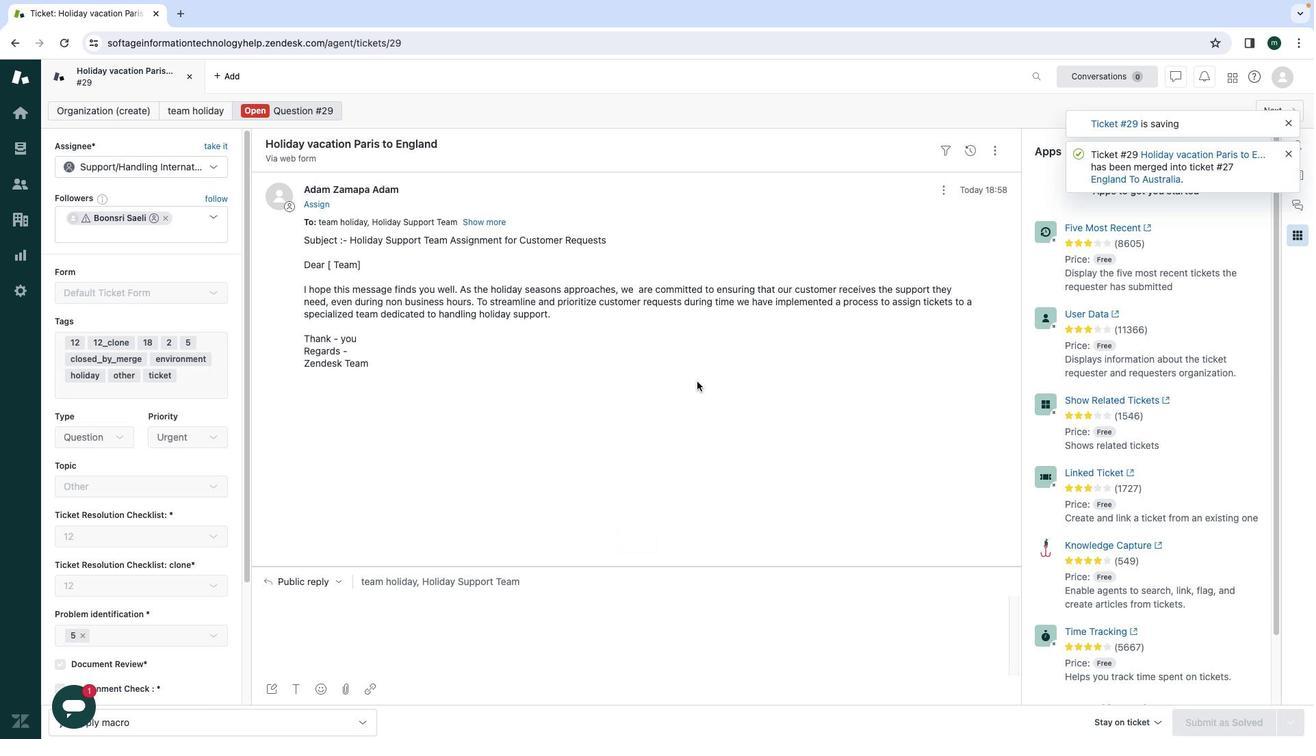 
